 Task: Search one way flight ticket for 1 adult, 5 children, 2 infants in seat and 1 infant on lap in first from Knoxville: Mcghee Tyson Airport to Laramie: Laramie Regional Airport on 8-3-2023. Choice of flights is Alaska. Number of bags: 1 checked bag. Price is upto 77000. Outbound departure time preference is 15:00.
Action: Mouse moved to (299, 119)
Screenshot: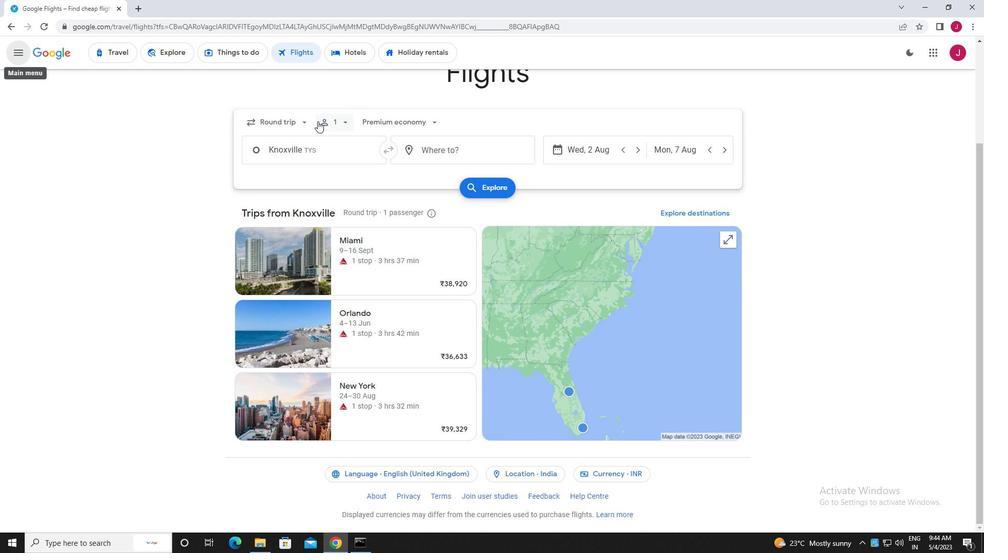 
Action: Mouse pressed left at (299, 119)
Screenshot: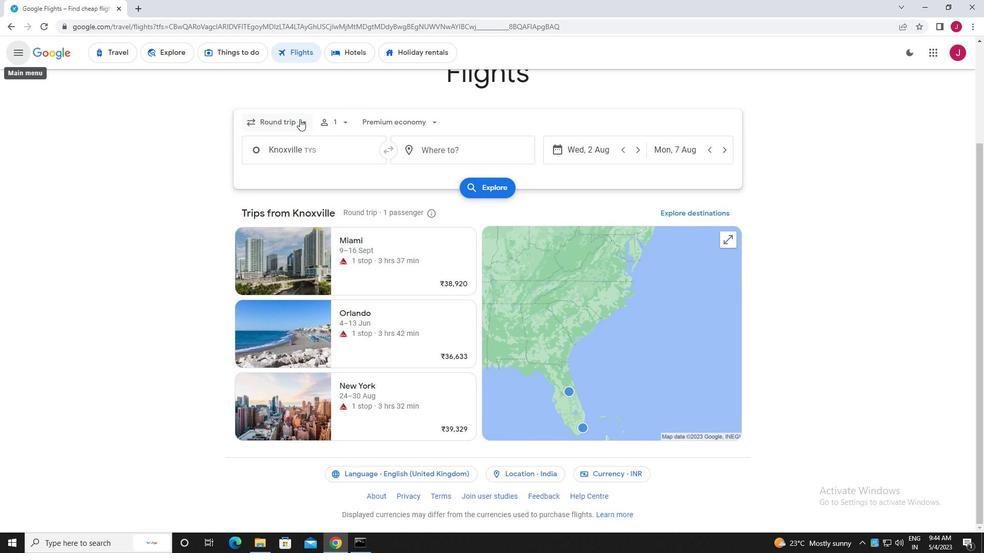 
Action: Mouse moved to (289, 170)
Screenshot: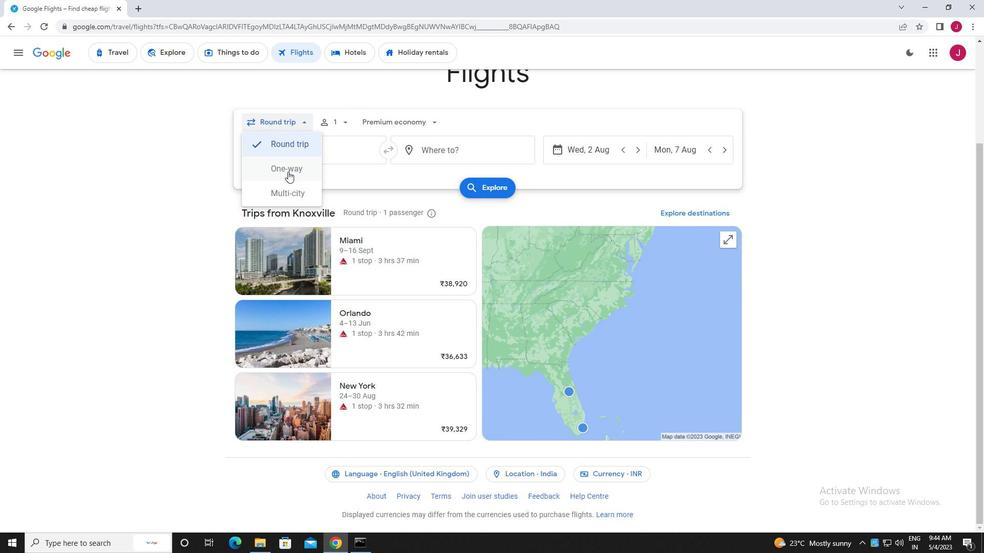 
Action: Mouse pressed left at (289, 170)
Screenshot: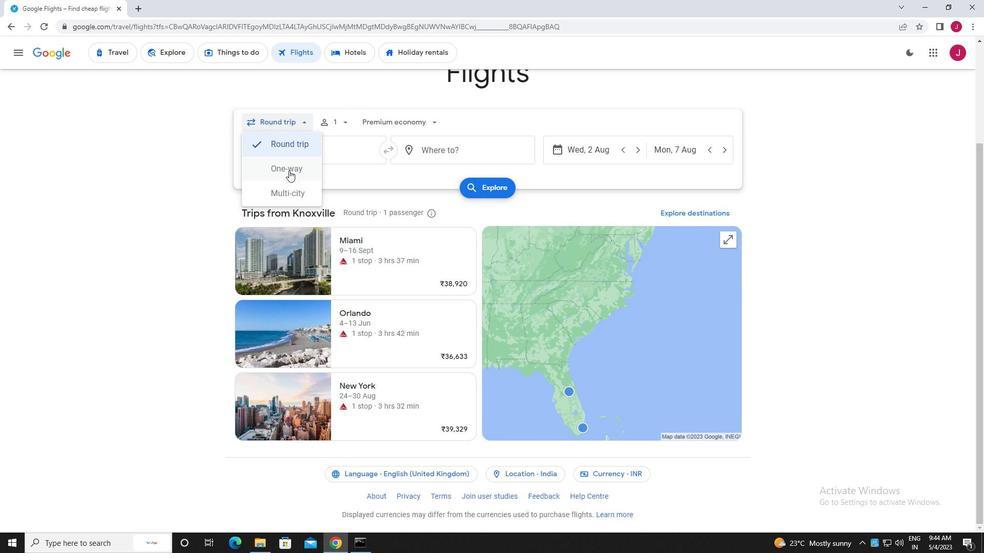 
Action: Mouse moved to (340, 121)
Screenshot: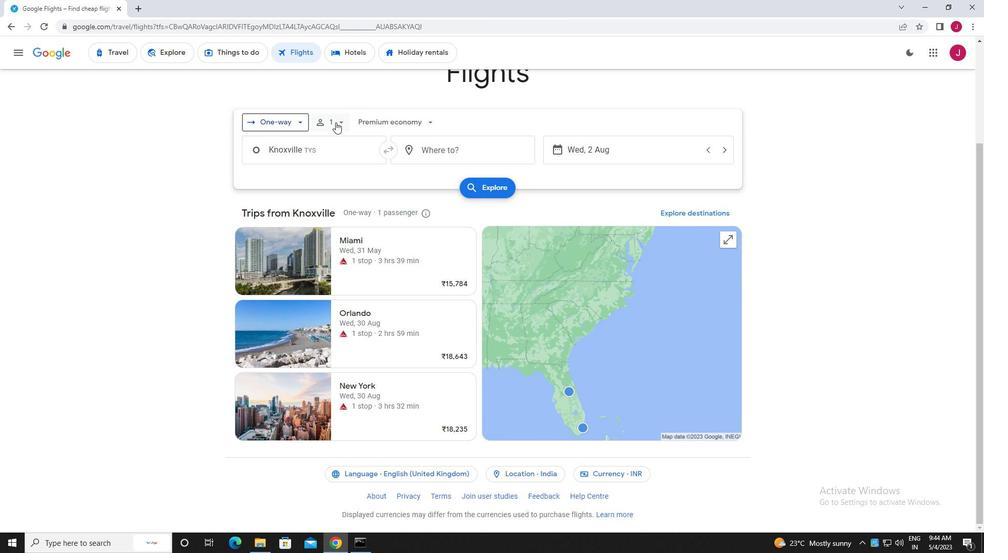 
Action: Mouse pressed left at (340, 121)
Screenshot: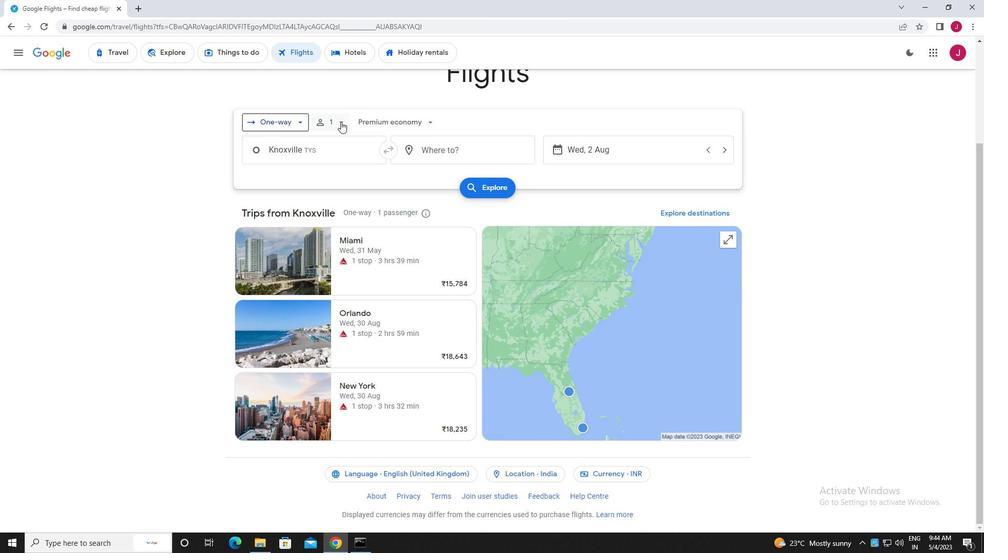 
Action: Mouse moved to (421, 174)
Screenshot: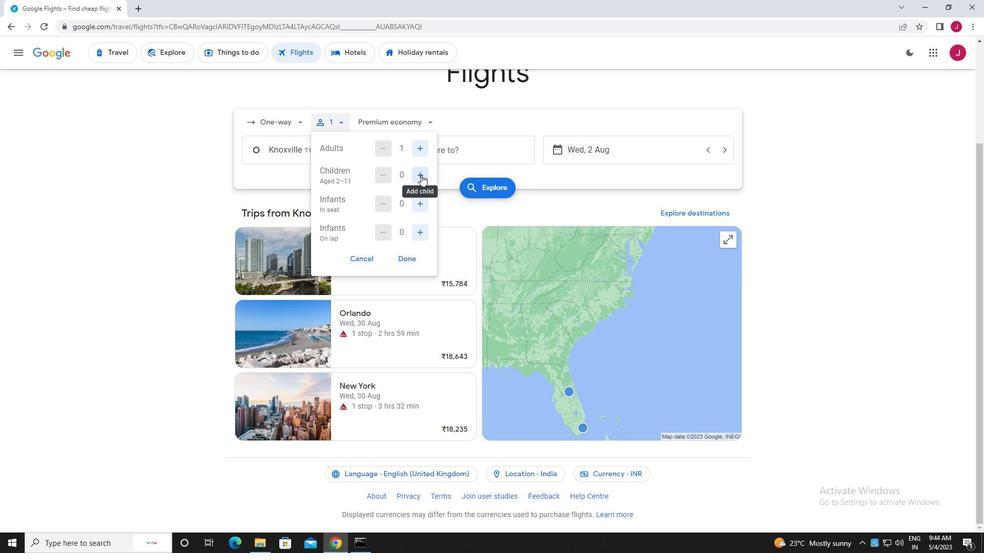 
Action: Mouse pressed left at (421, 174)
Screenshot: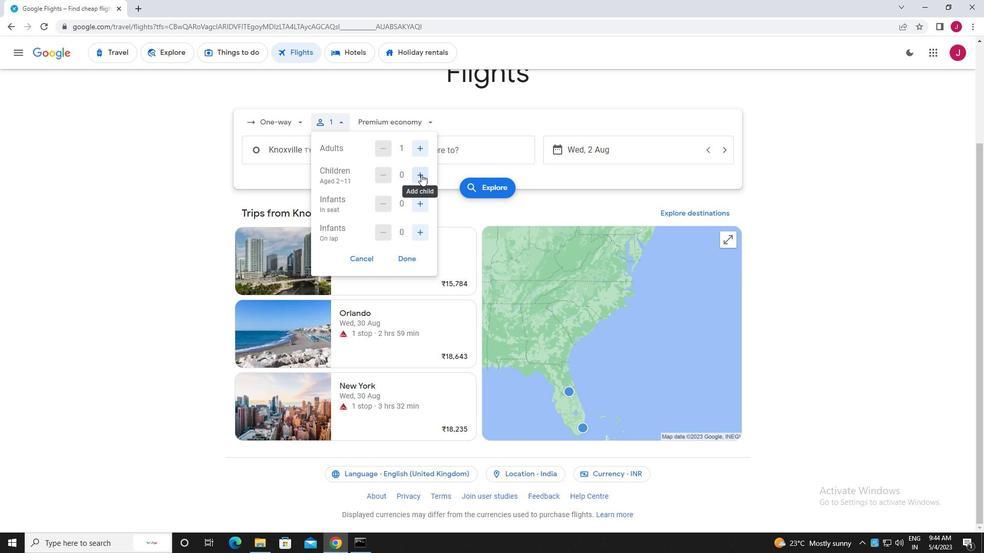 
Action: Mouse pressed left at (421, 174)
Screenshot: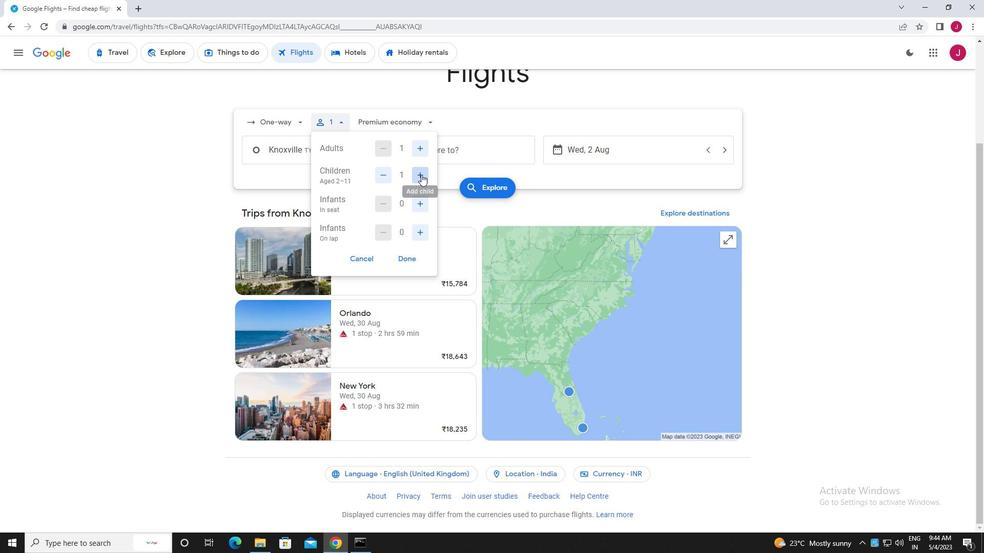 
Action: Mouse pressed left at (421, 174)
Screenshot: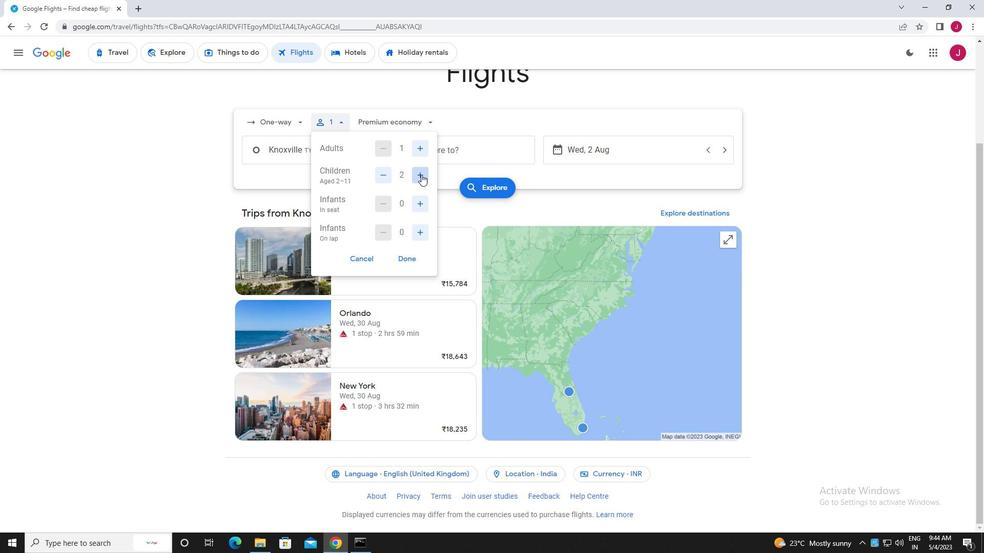 
Action: Mouse pressed left at (421, 174)
Screenshot: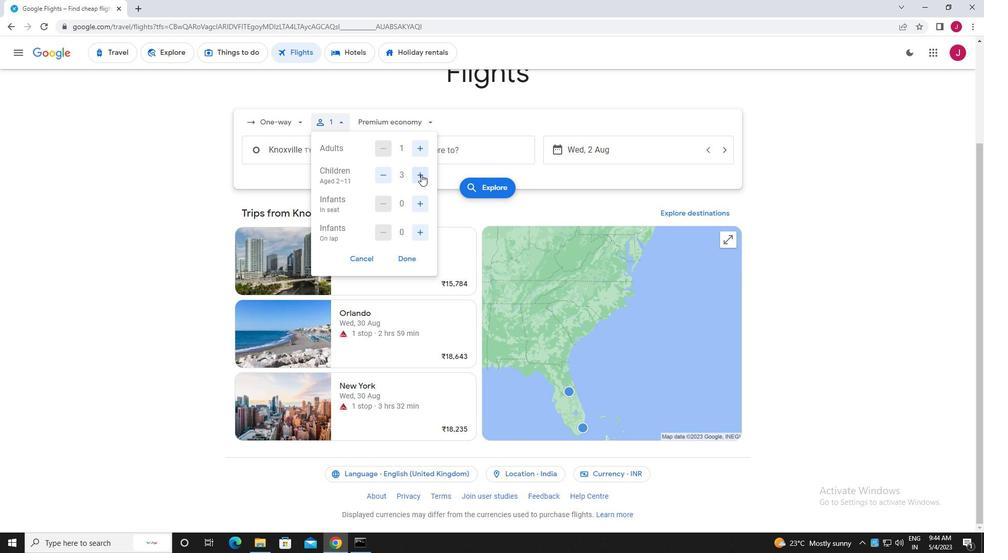 
Action: Mouse pressed left at (421, 174)
Screenshot: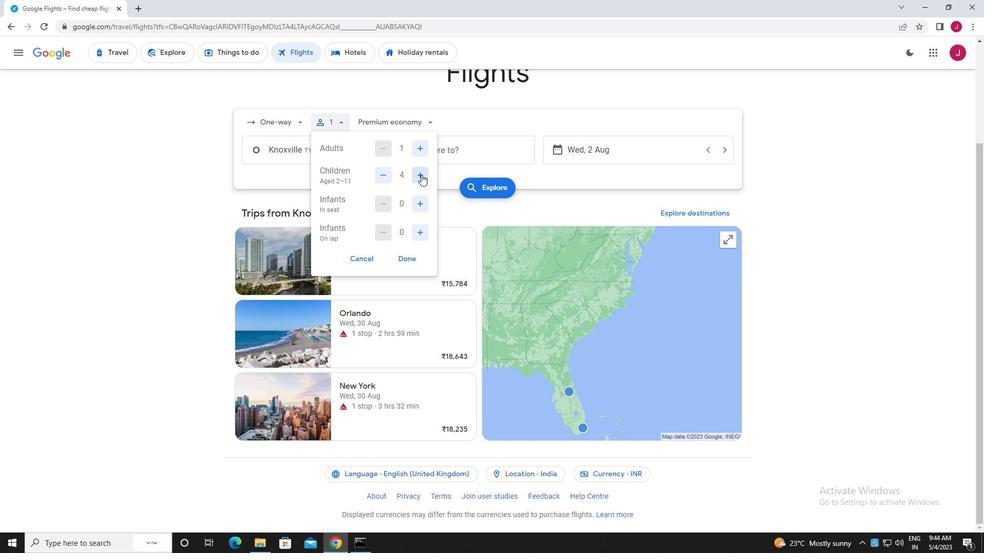 
Action: Mouse moved to (422, 208)
Screenshot: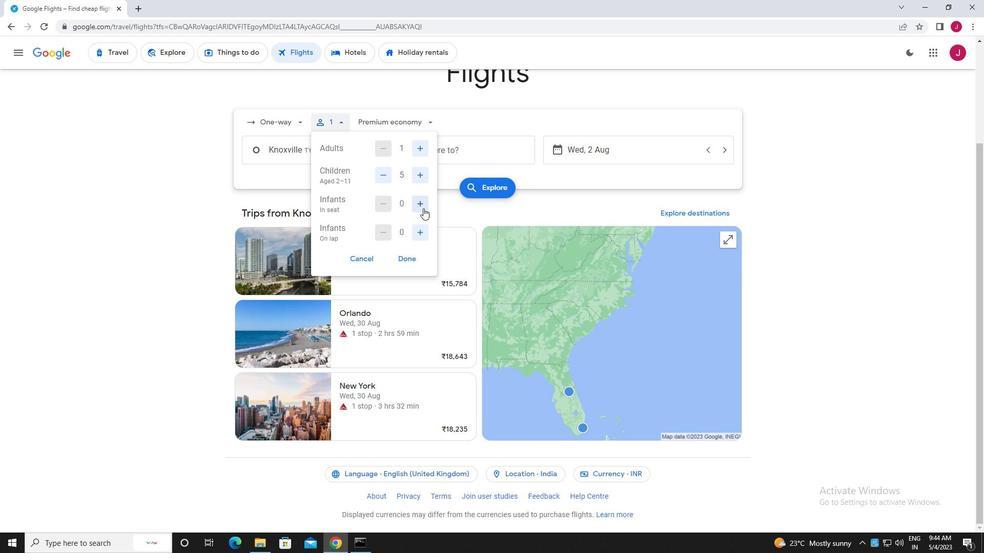 
Action: Mouse pressed left at (422, 208)
Screenshot: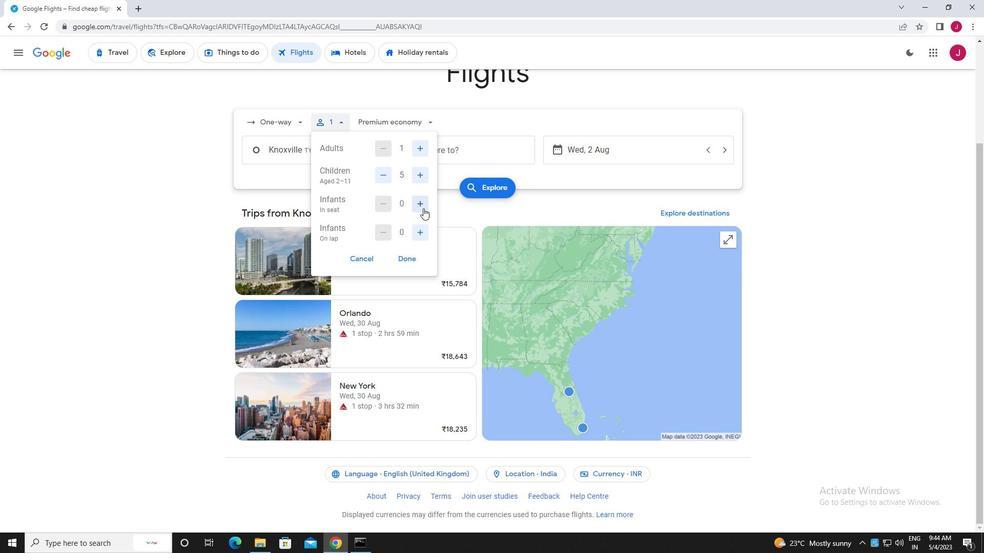 
Action: Mouse pressed left at (422, 208)
Screenshot: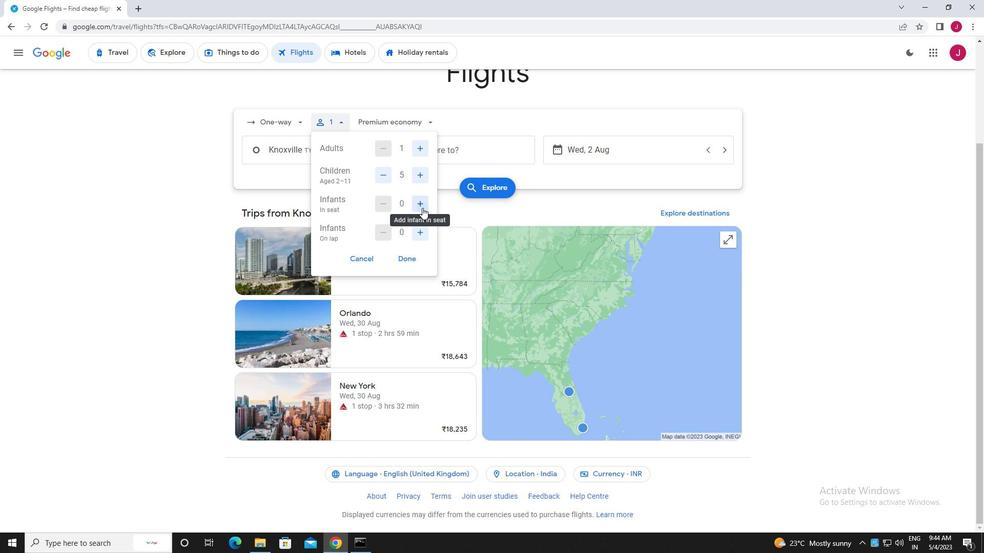 
Action: Mouse moved to (418, 231)
Screenshot: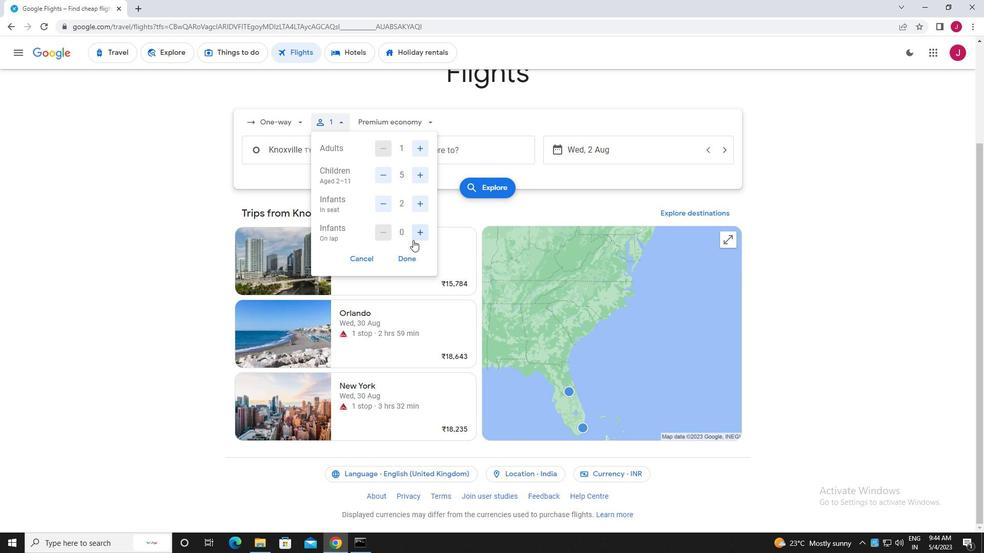 
Action: Mouse pressed left at (418, 231)
Screenshot: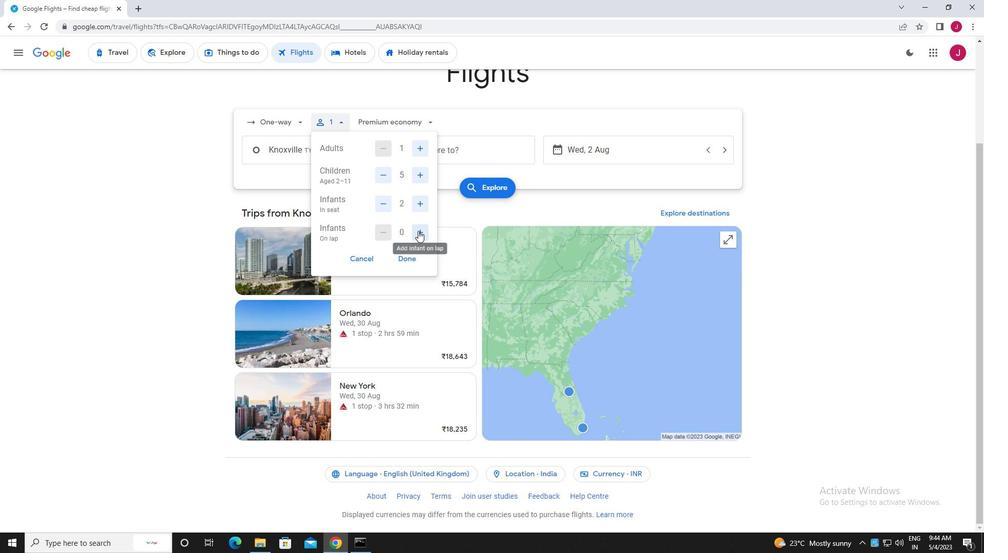 
Action: Mouse moved to (378, 205)
Screenshot: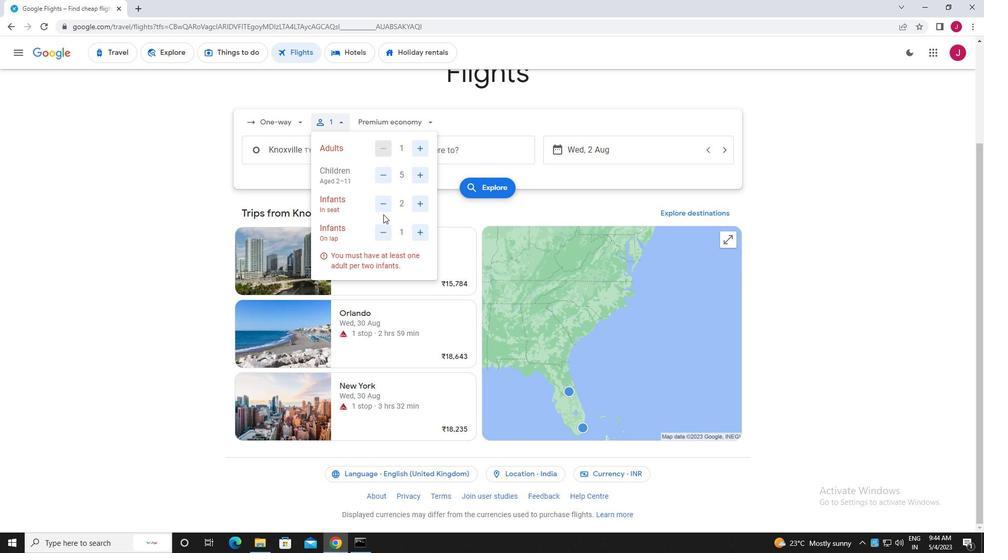 
Action: Mouse pressed left at (378, 205)
Screenshot: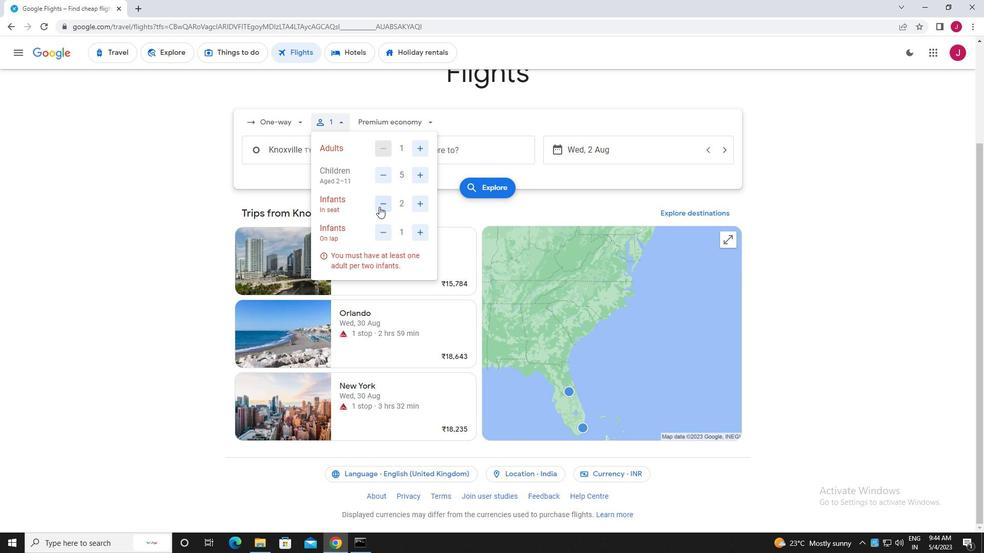 
Action: Mouse moved to (403, 256)
Screenshot: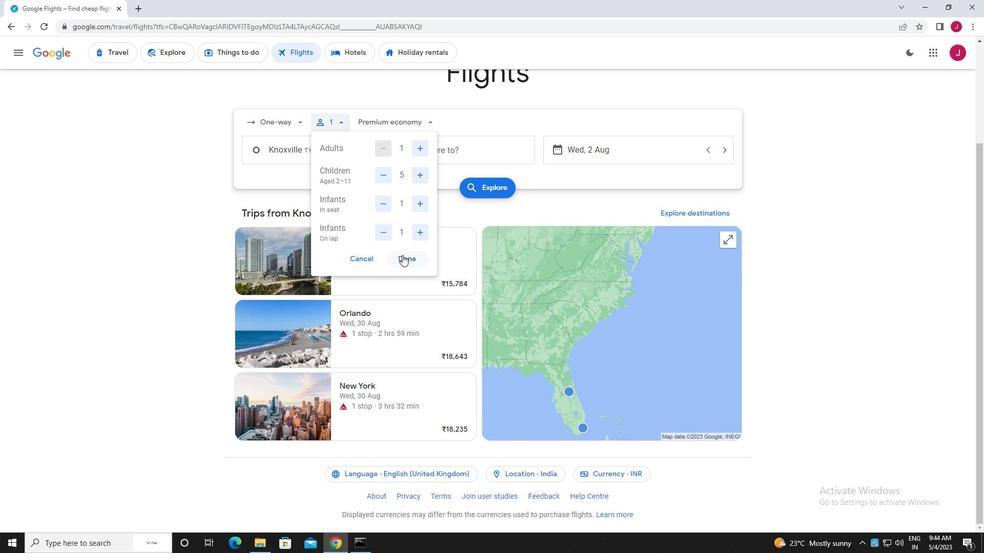 
Action: Mouse pressed left at (403, 256)
Screenshot: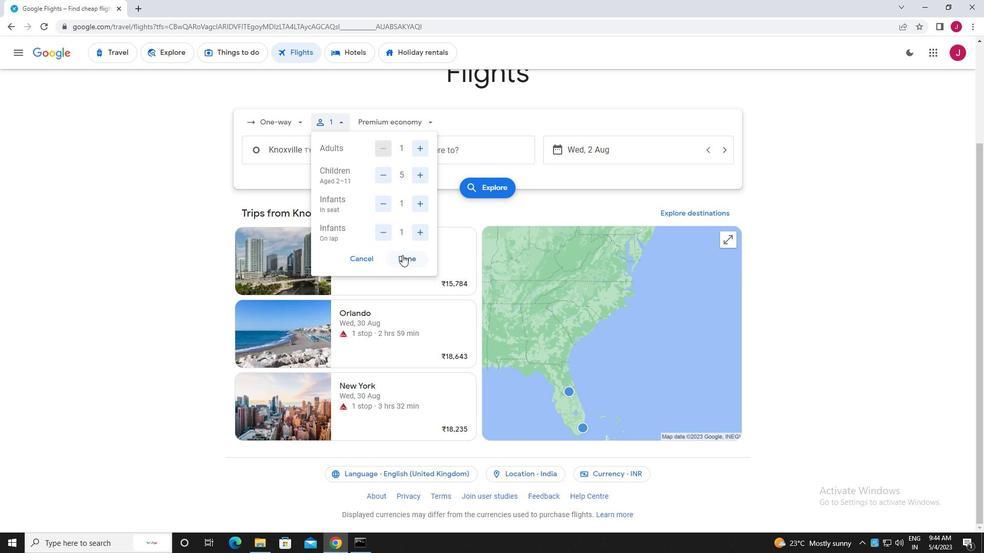 
Action: Mouse moved to (382, 127)
Screenshot: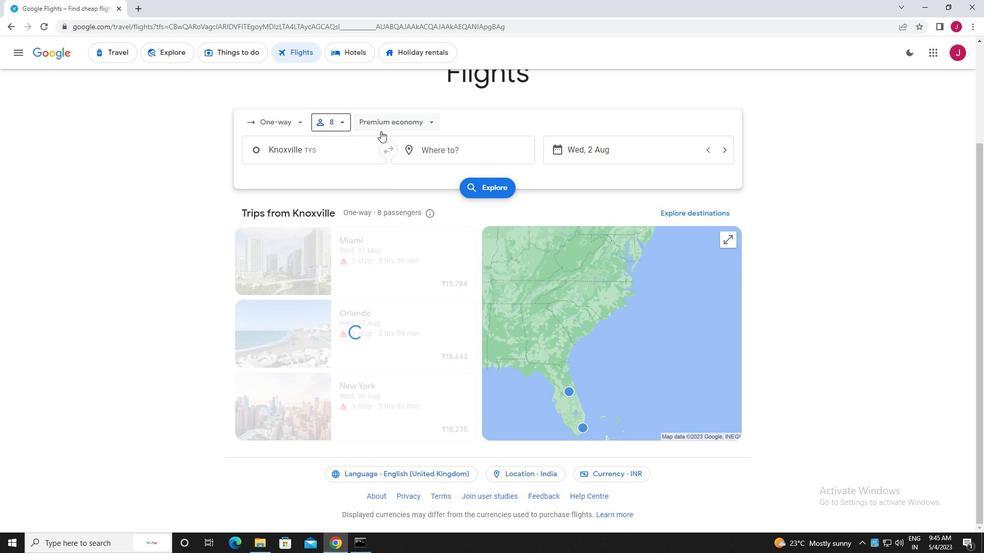 
Action: Mouse pressed left at (382, 127)
Screenshot: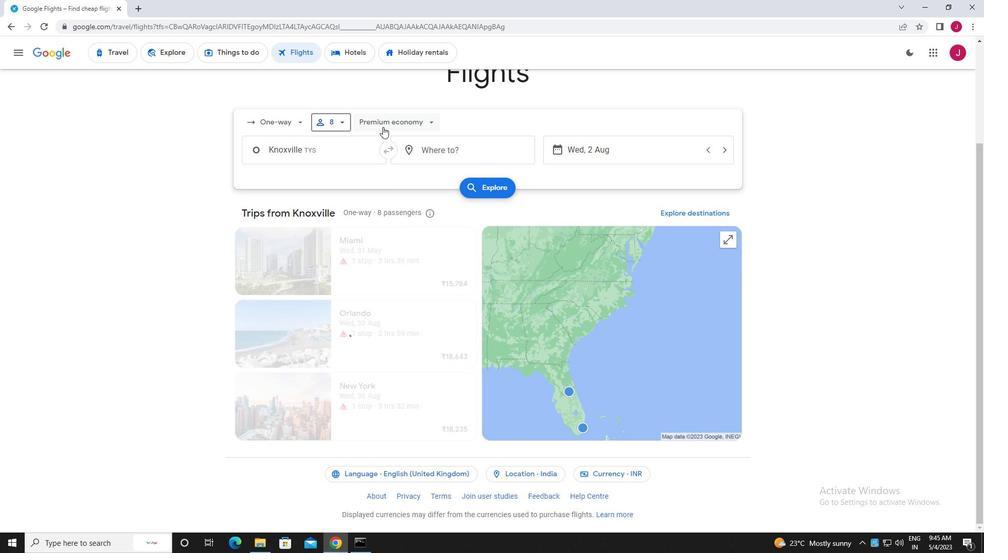 
Action: Mouse moved to (395, 220)
Screenshot: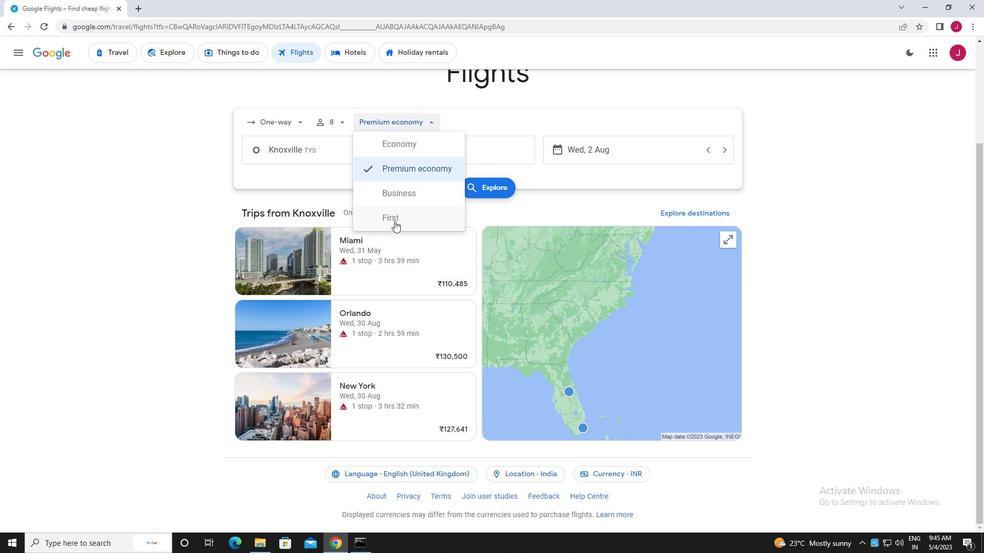
Action: Mouse pressed left at (395, 220)
Screenshot: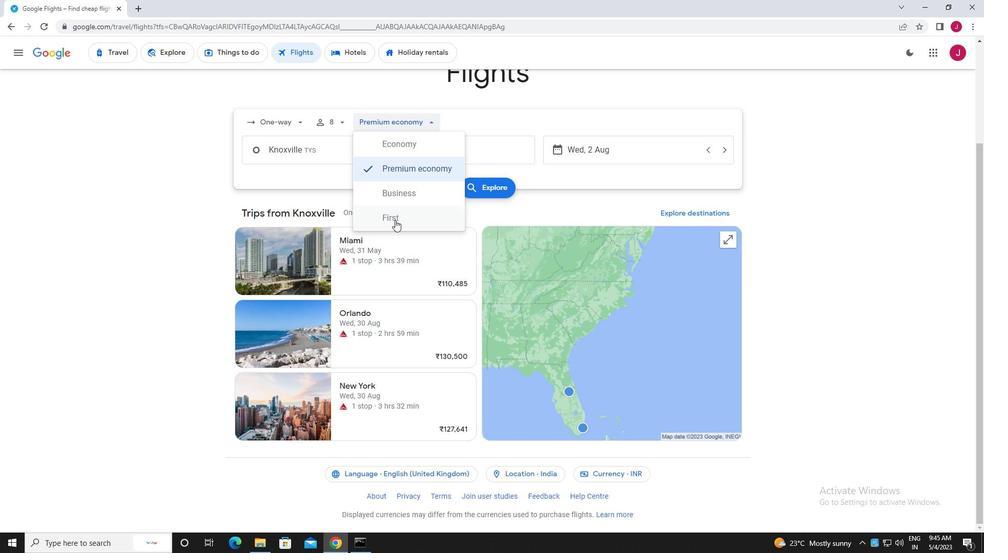 
Action: Mouse moved to (345, 154)
Screenshot: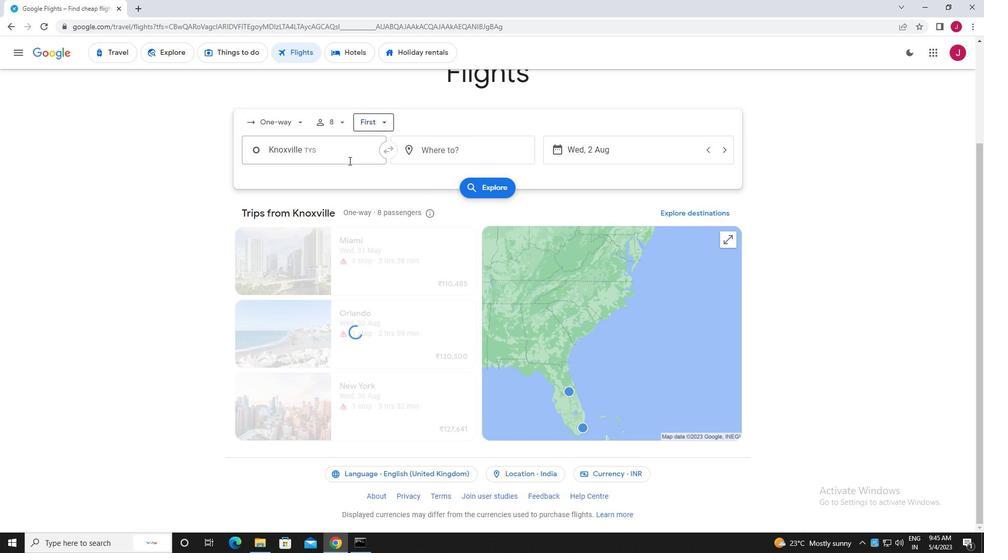 
Action: Mouse pressed left at (345, 154)
Screenshot: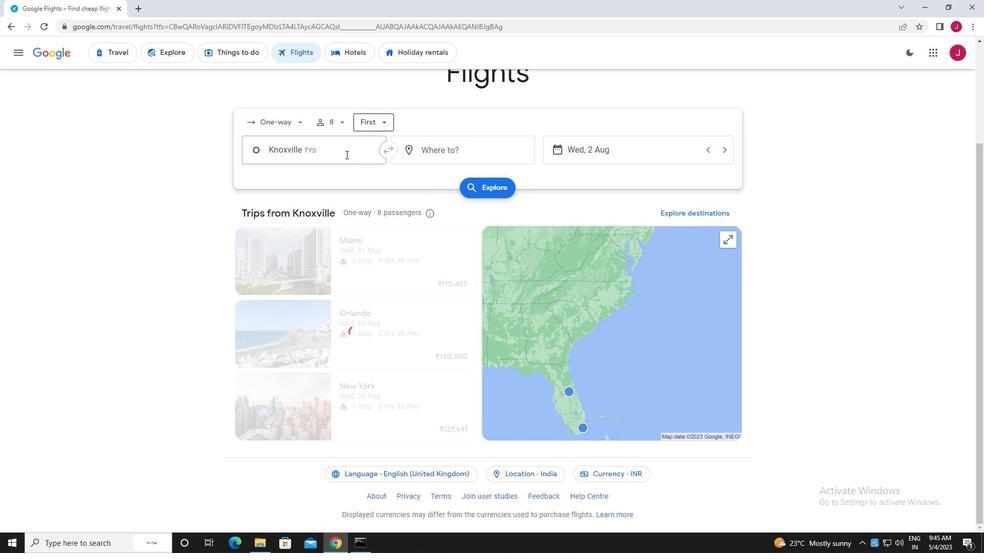 
Action: Key pressed knoxville
Screenshot: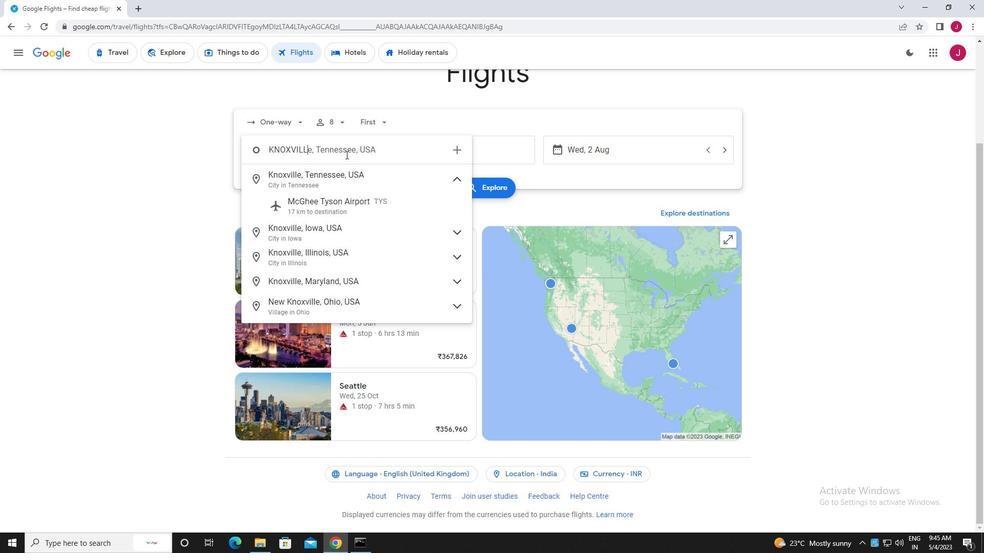 
Action: Mouse moved to (349, 206)
Screenshot: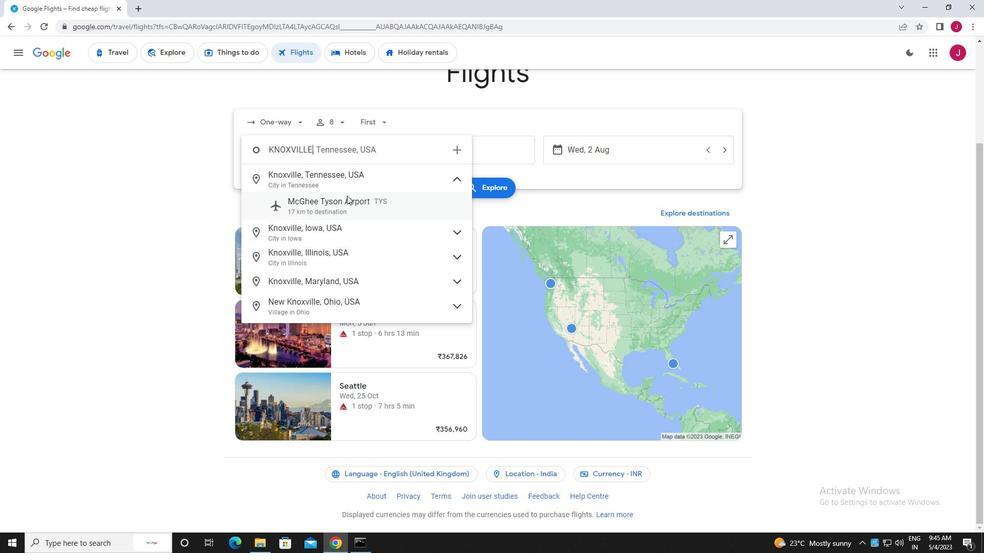 
Action: Mouse pressed left at (349, 206)
Screenshot: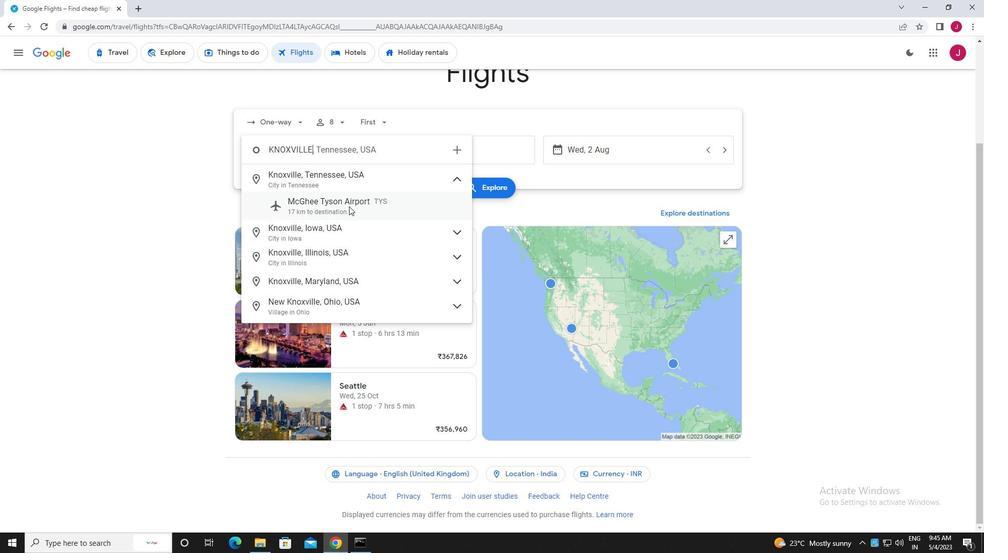 
Action: Mouse moved to (456, 155)
Screenshot: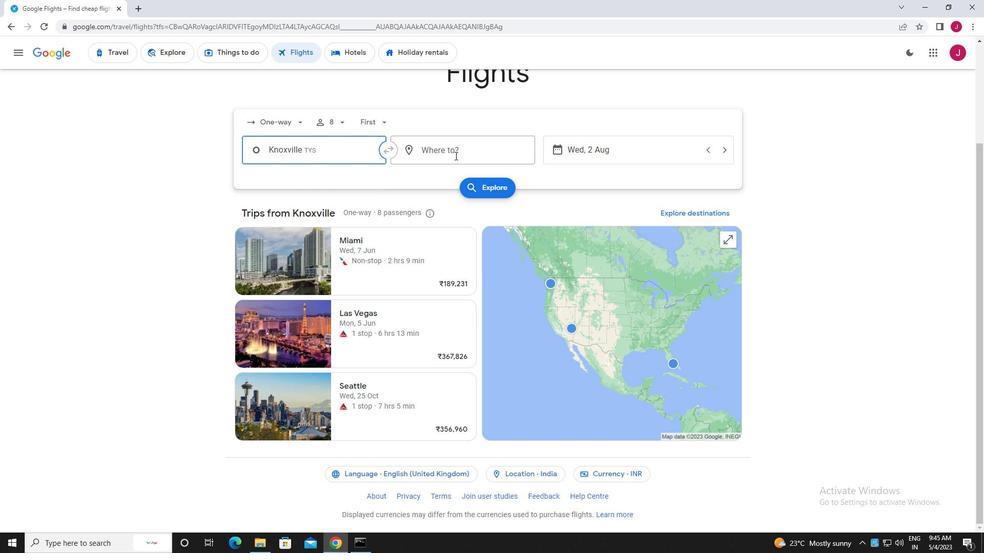 
Action: Mouse pressed left at (456, 155)
Screenshot: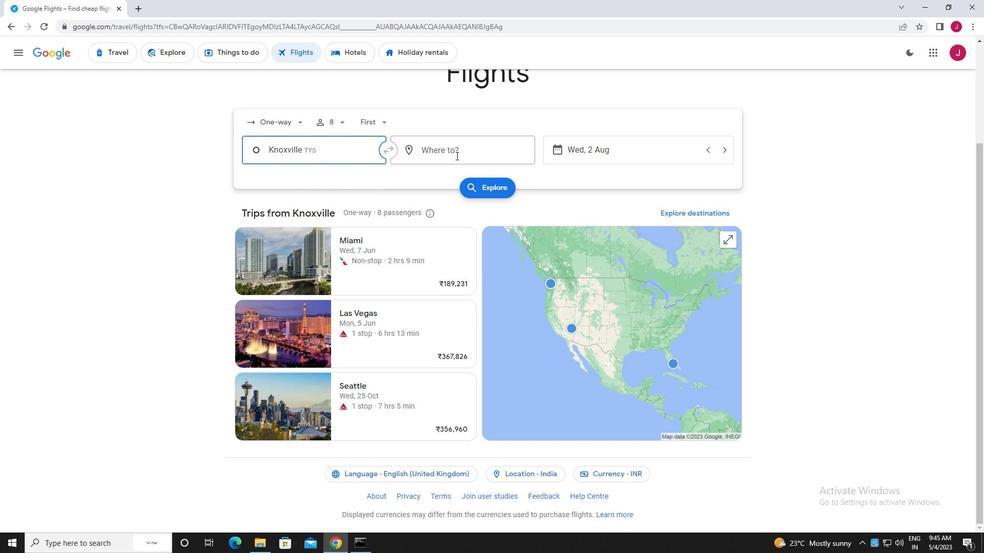 
Action: Mouse moved to (456, 156)
Screenshot: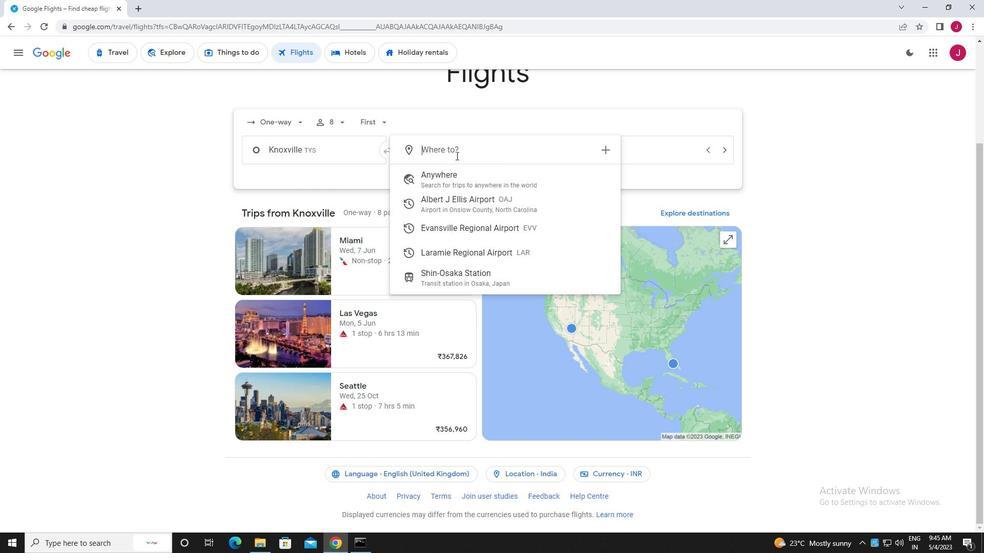 
Action: Key pressed laram
Screenshot: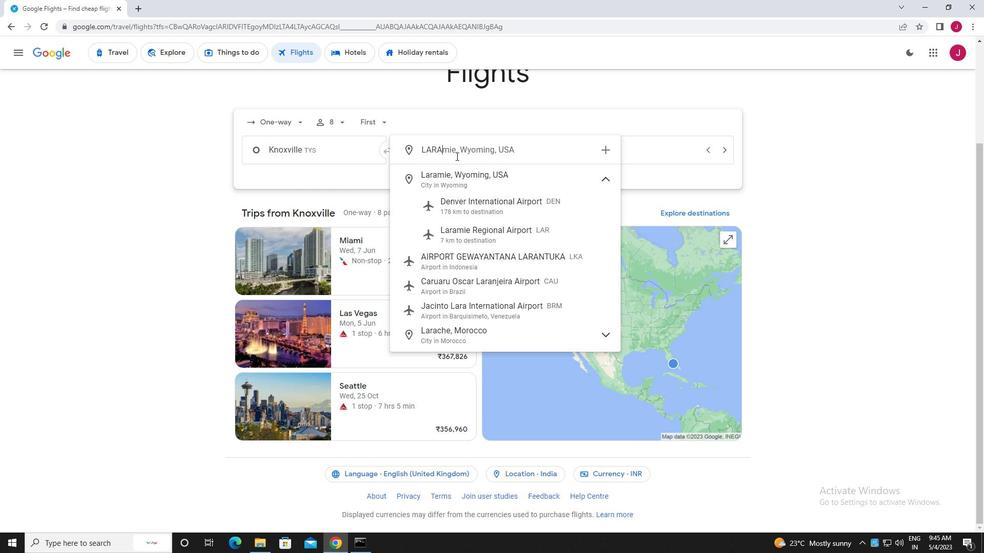 
Action: Mouse moved to (487, 236)
Screenshot: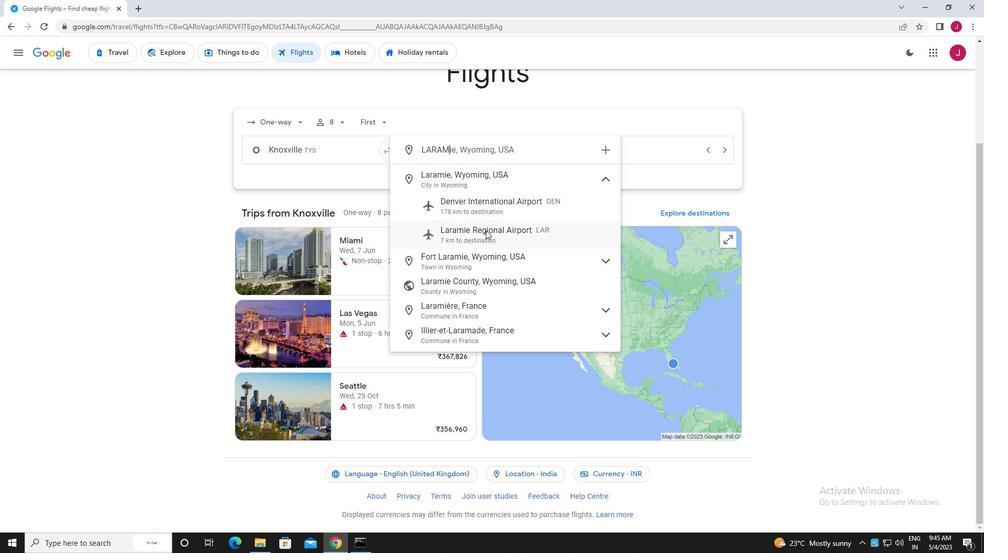 
Action: Mouse pressed left at (487, 236)
Screenshot: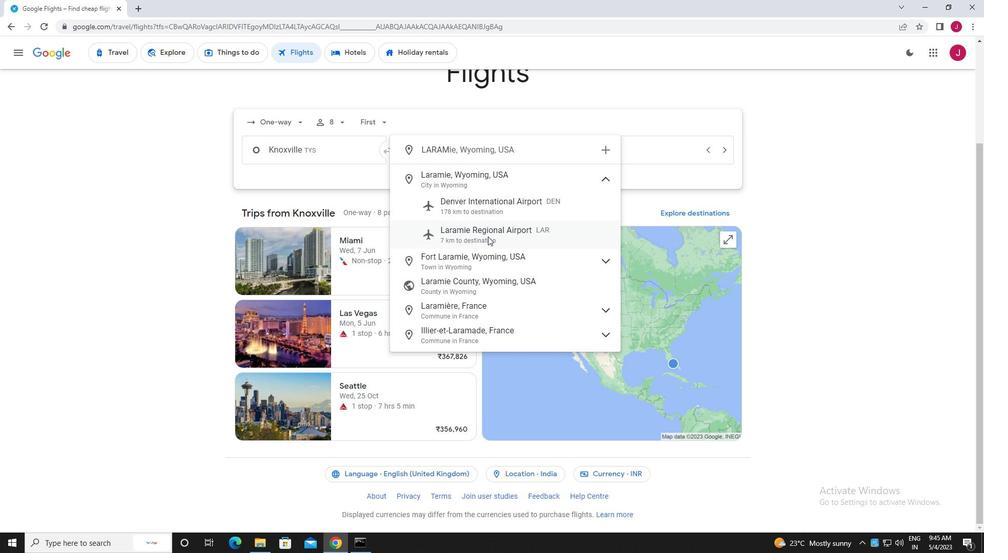 
Action: Mouse moved to (628, 155)
Screenshot: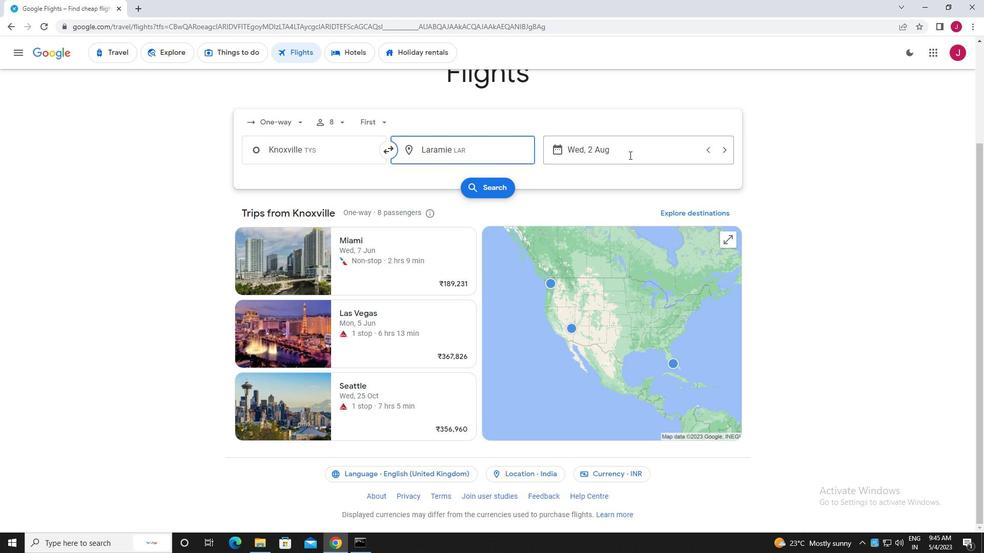 
Action: Mouse pressed left at (628, 155)
Screenshot: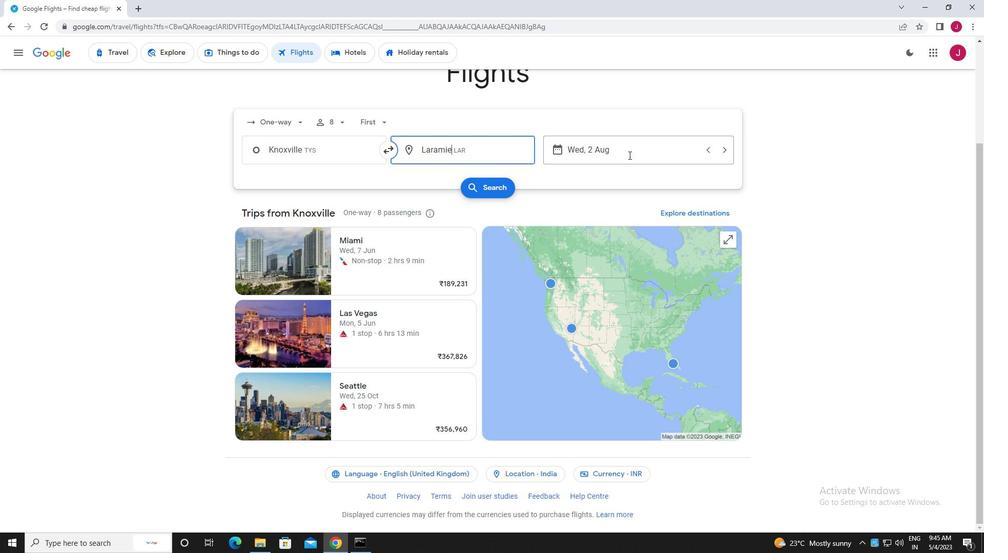 
Action: Mouse moved to (471, 228)
Screenshot: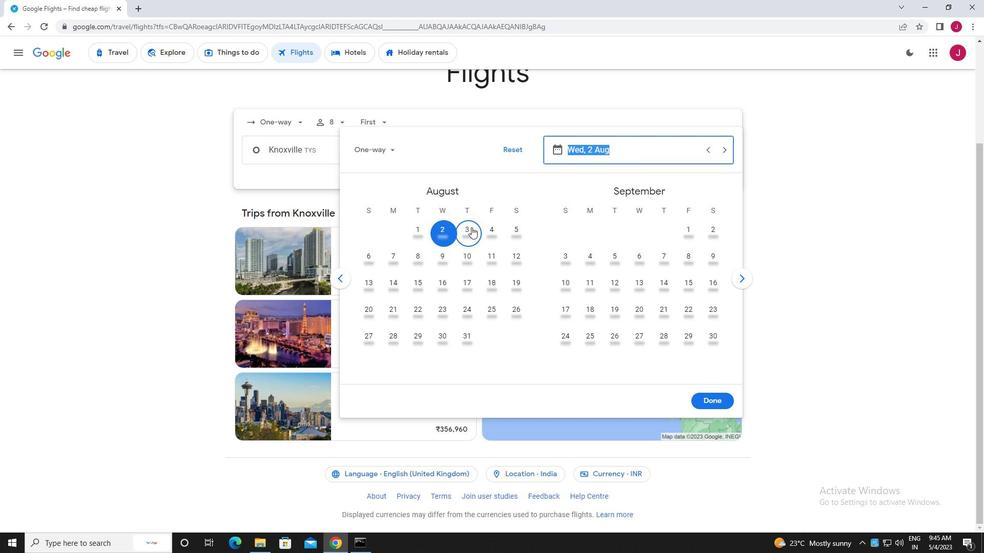 
Action: Mouse pressed left at (471, 228)
Screenshot: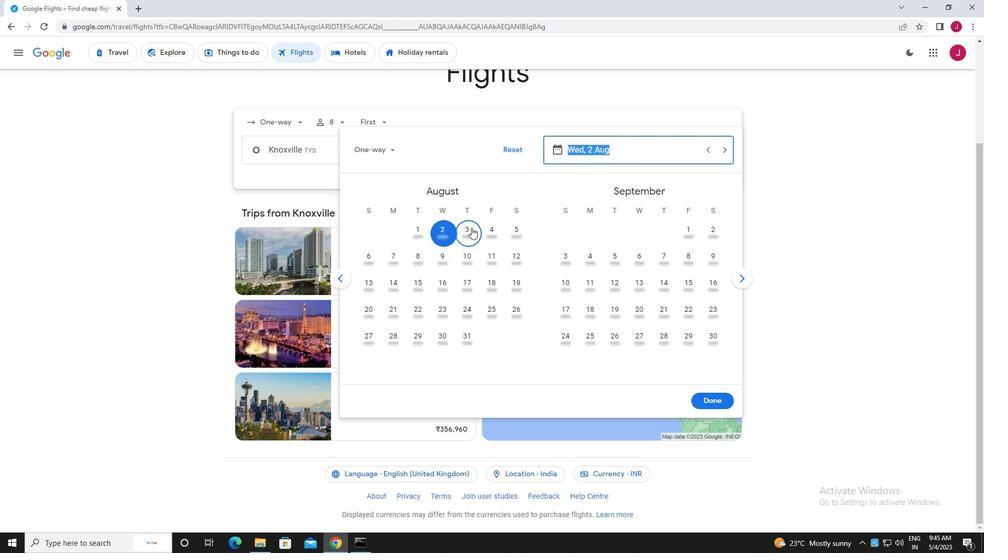 
Action: Mouse moved to (708, 400)
Screenshot: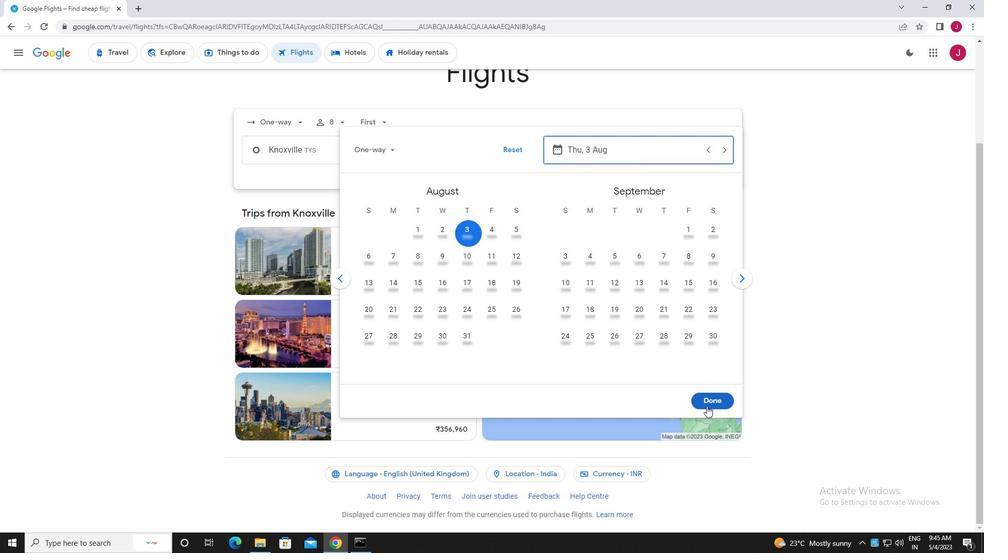 
Action: Mouse pressed left at (708, 400)
Screenshot: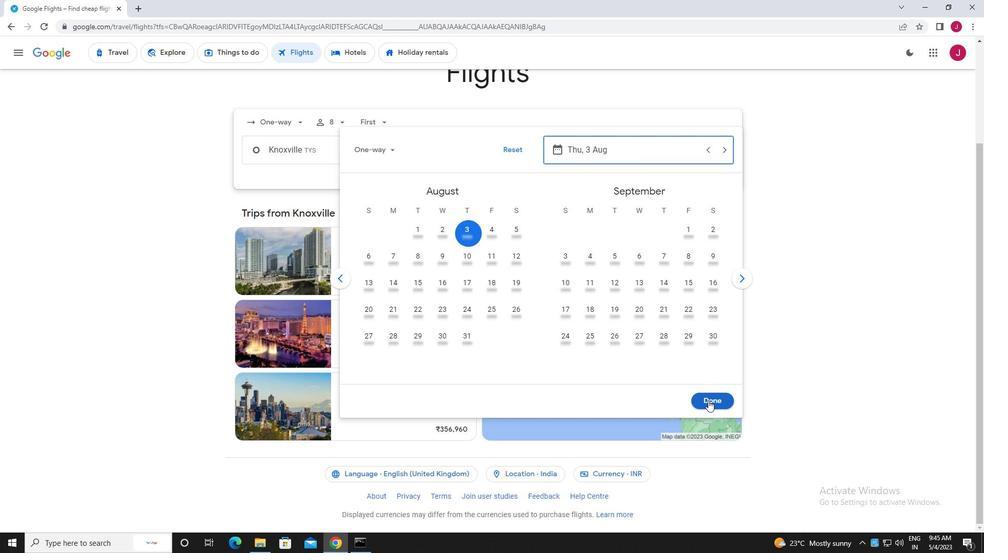 
Action: Mouse moved to (492, 192)
Screenshot: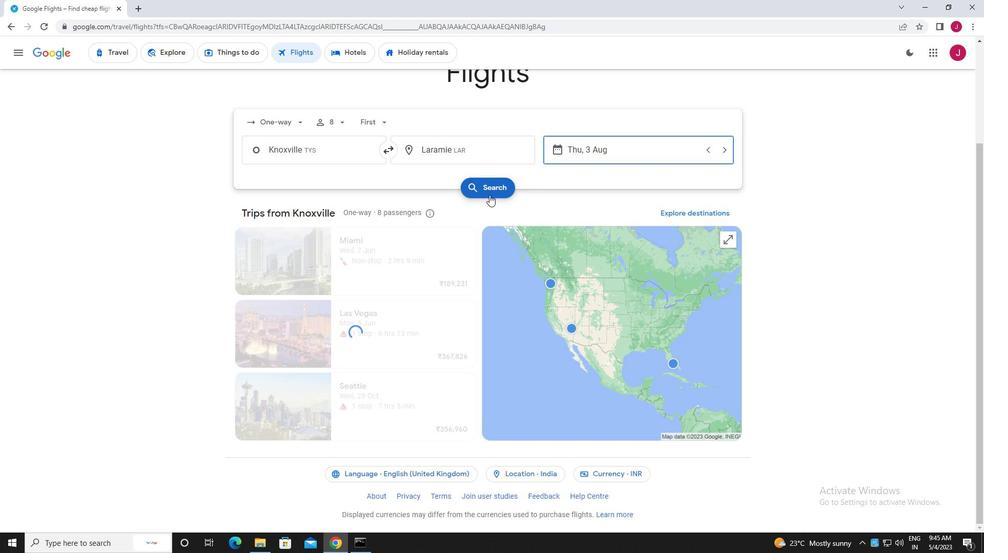 
Action: Mouse pressed left at (492, 192)
Screenshot: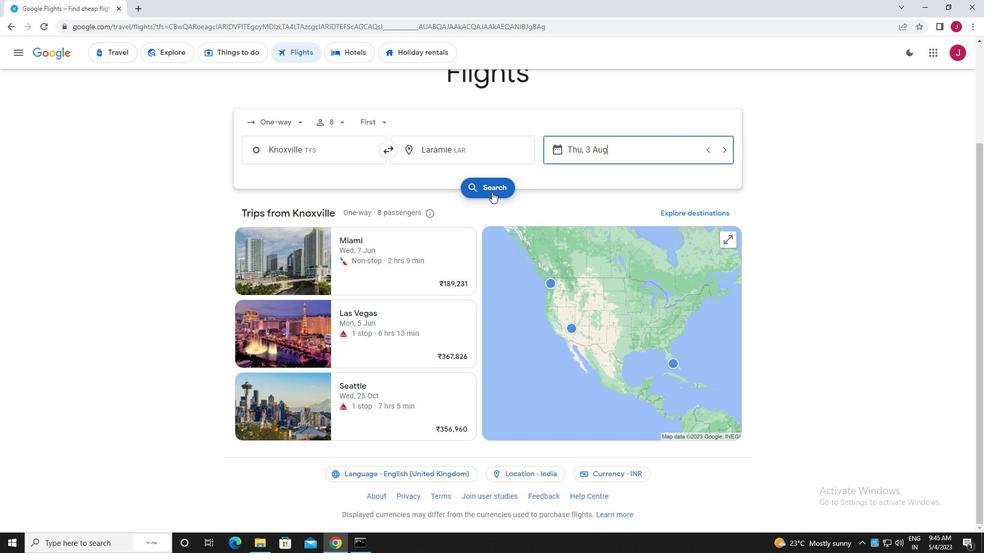 
Action: Mouse moved to (273, 148)
Screenshot: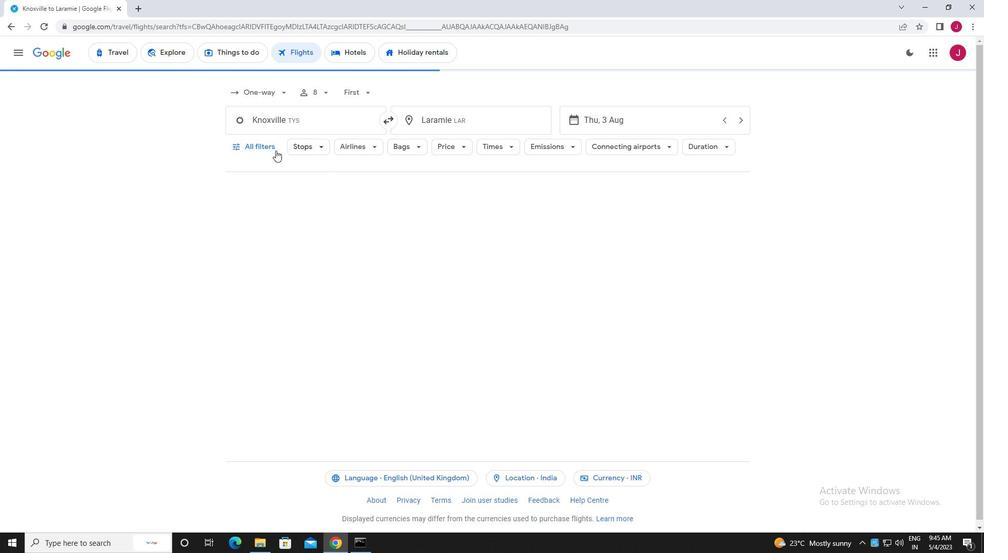 
Action: Mouse pressed left at (273, 148)
Screenshot: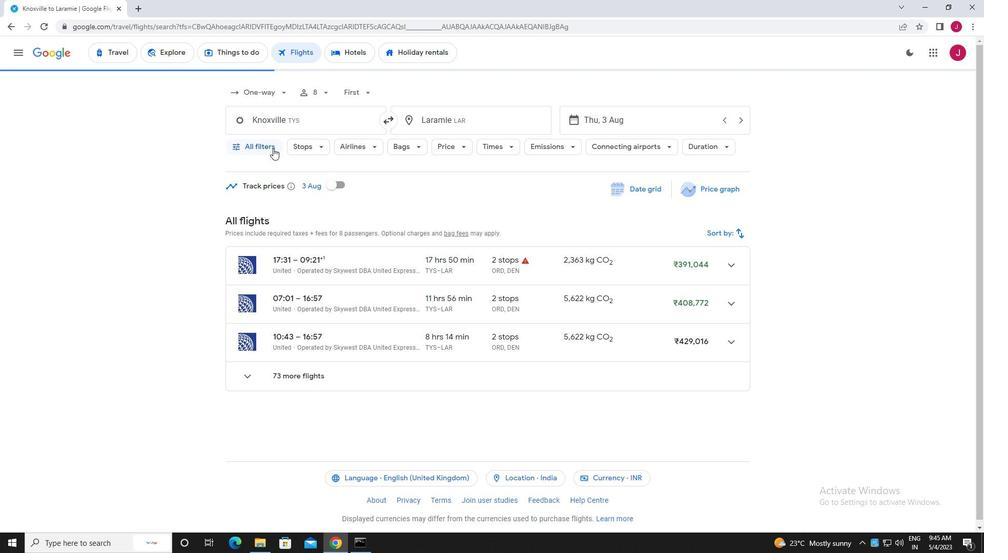 
Action: Mouse moved to (285, 212)
Screenshot: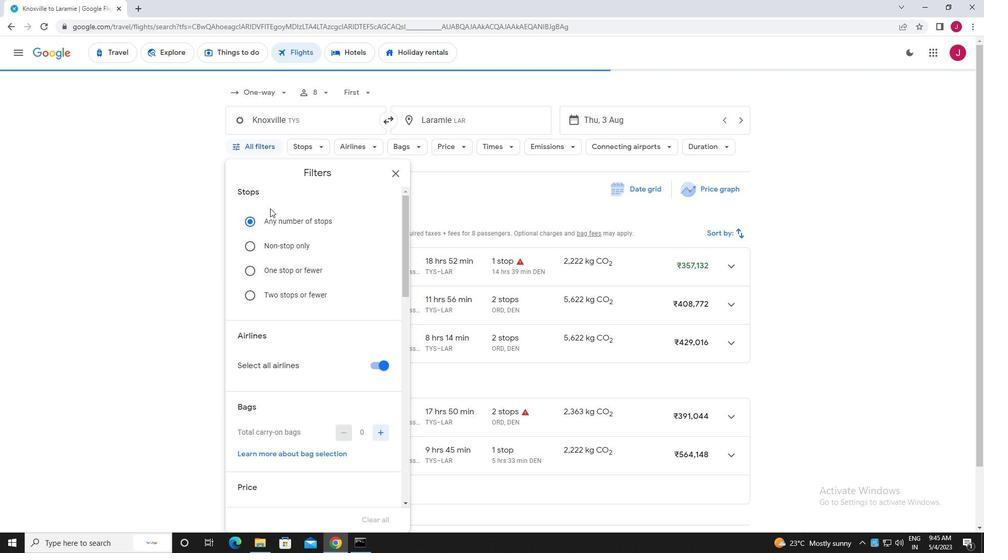 
Action: Mouse scrolled (285, 212) with delta (0, 0)
Screenshot: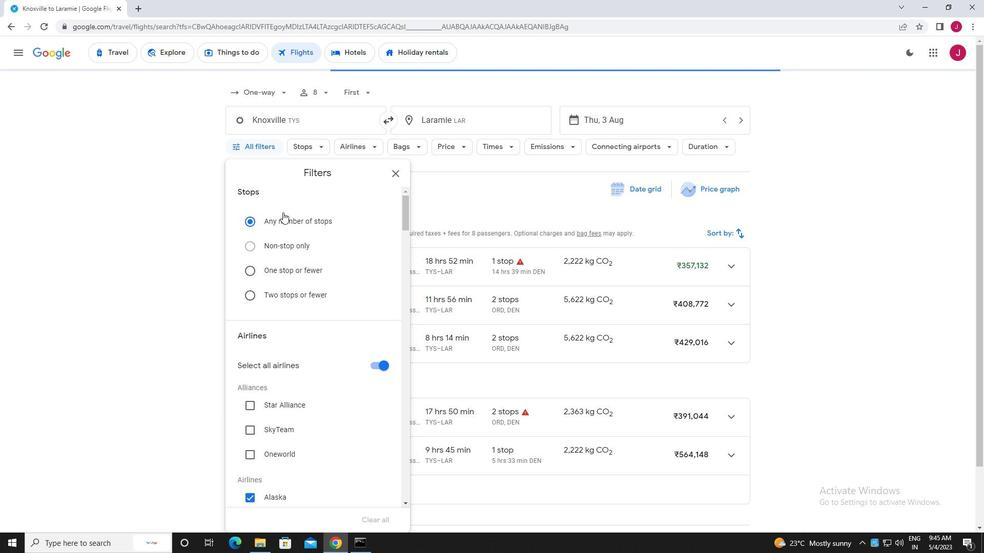 
Action: Mouse scrolled (285, 212) with delta (0, 0)
Screenshot: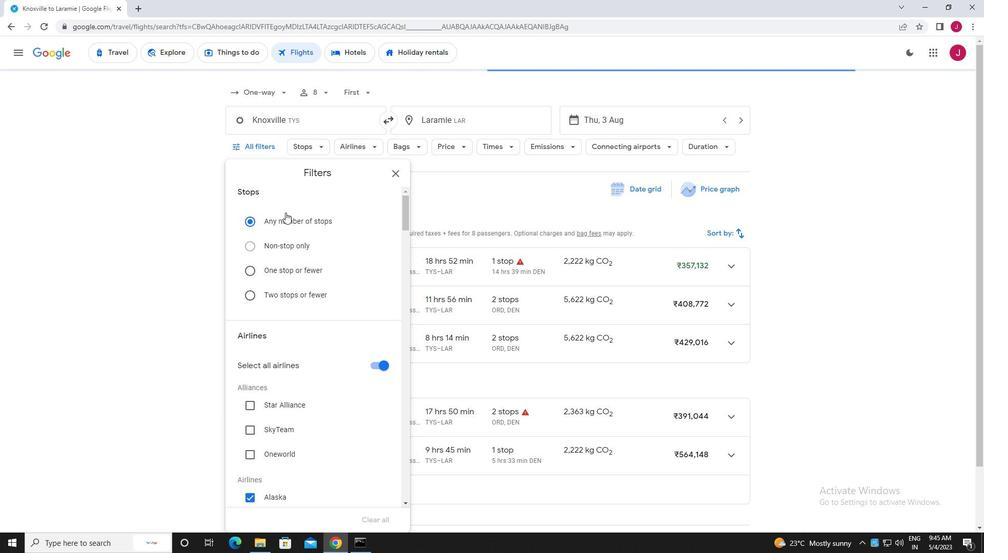 
Action: Mouse moved to (338, 221)
Screenshot: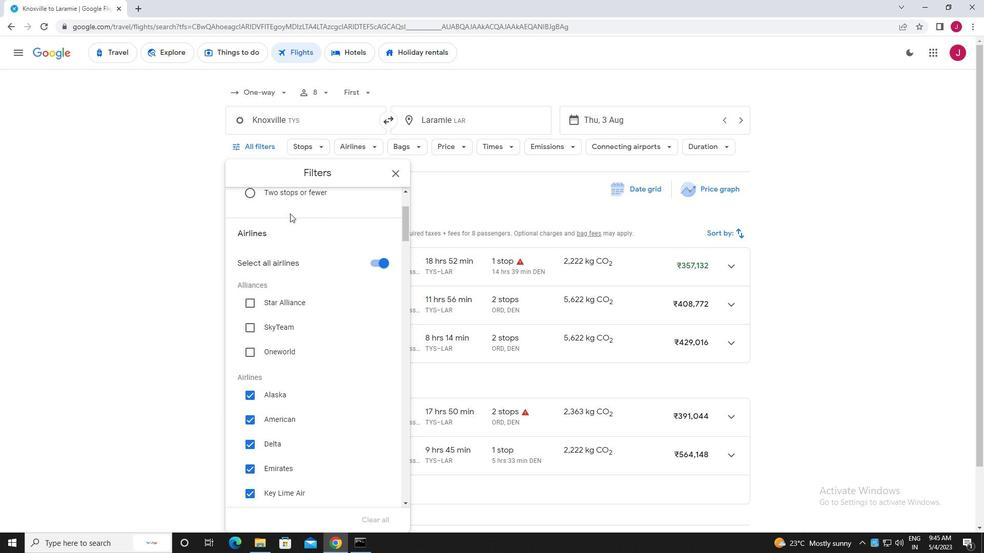 
Action: Mouse scrolled (338, 221) with delta (0, 0)
Screenshot: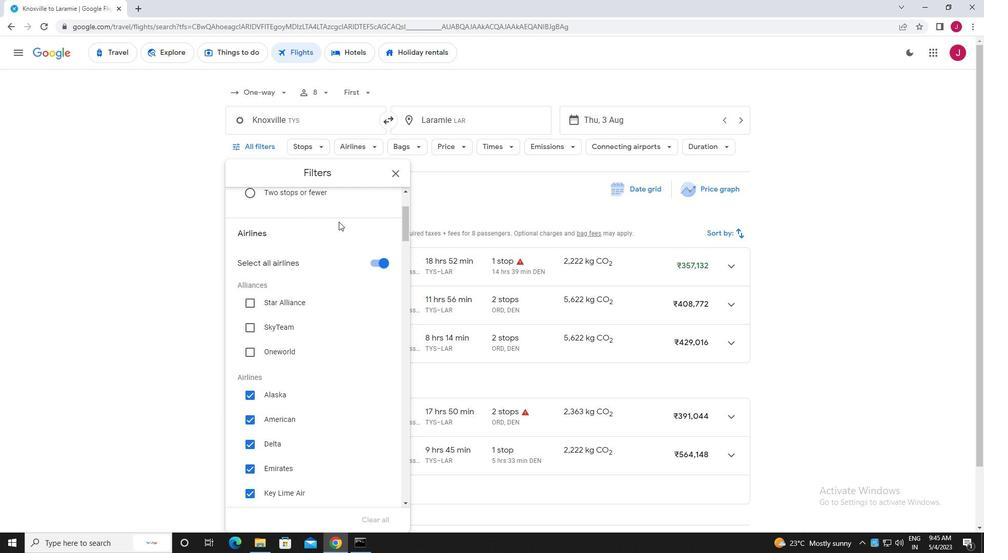 
Action: Mouse moved to (375, 213)
Screenshot: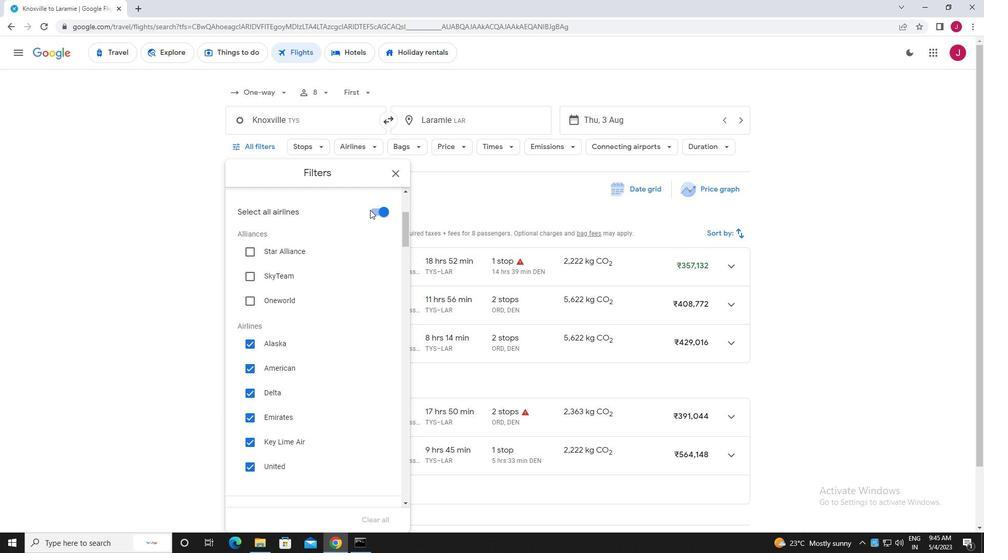 
Action: Mouse pressed left at (375, 213)
Screenshot: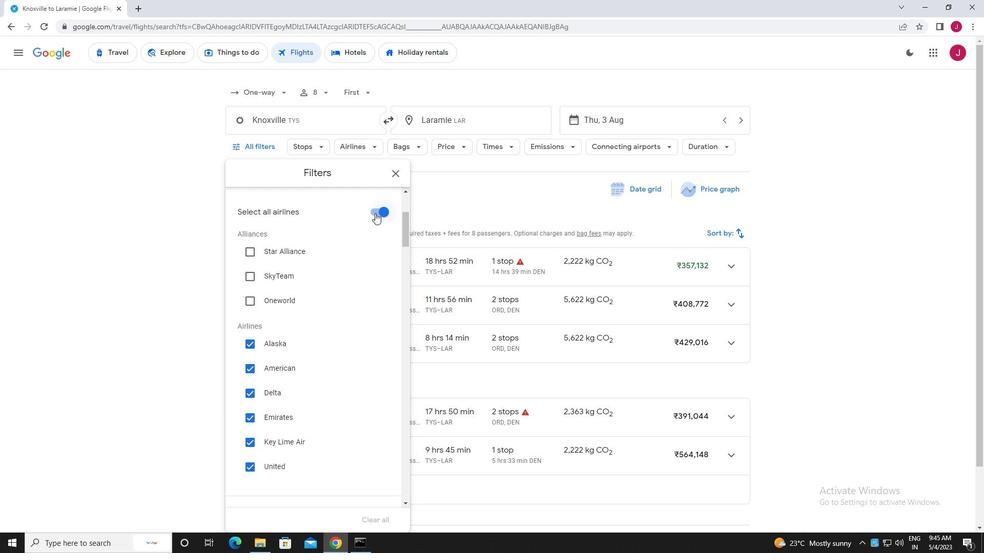 
Action: Mouse moved to (330, 233)
Screenshot: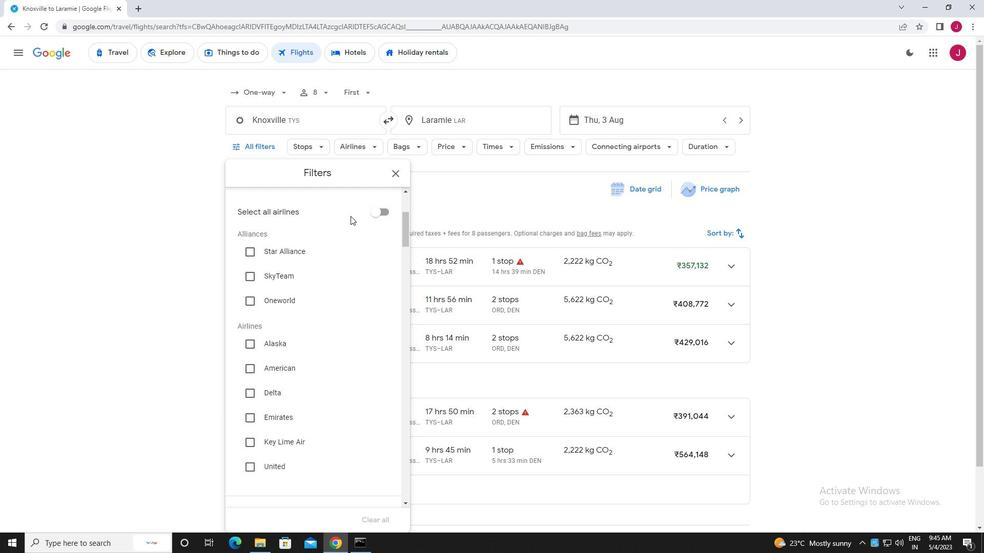 
Action: Mouse scrolled (330, 232) with delta (0, 0)
Screenshot: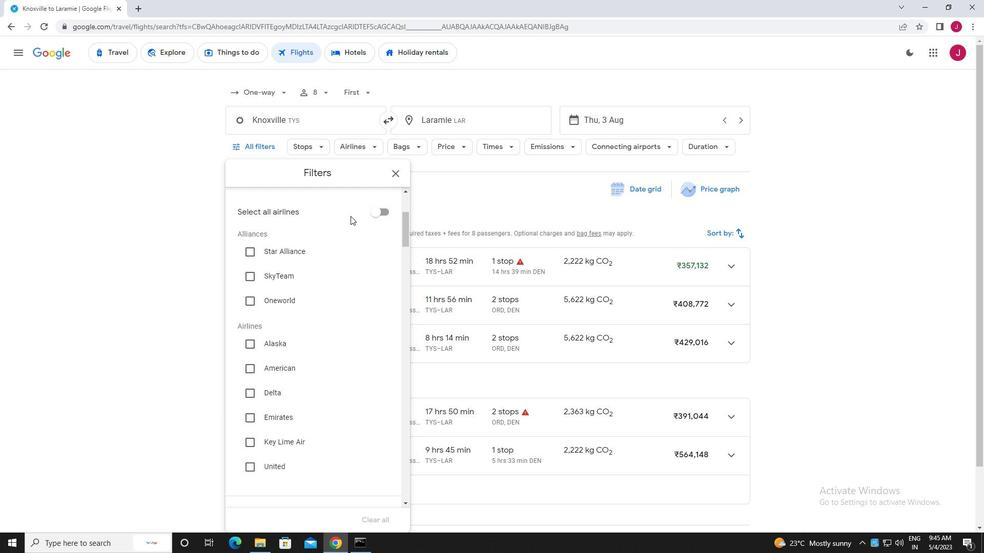 
Action: Mouse moved to (330, 233)
Screenshot: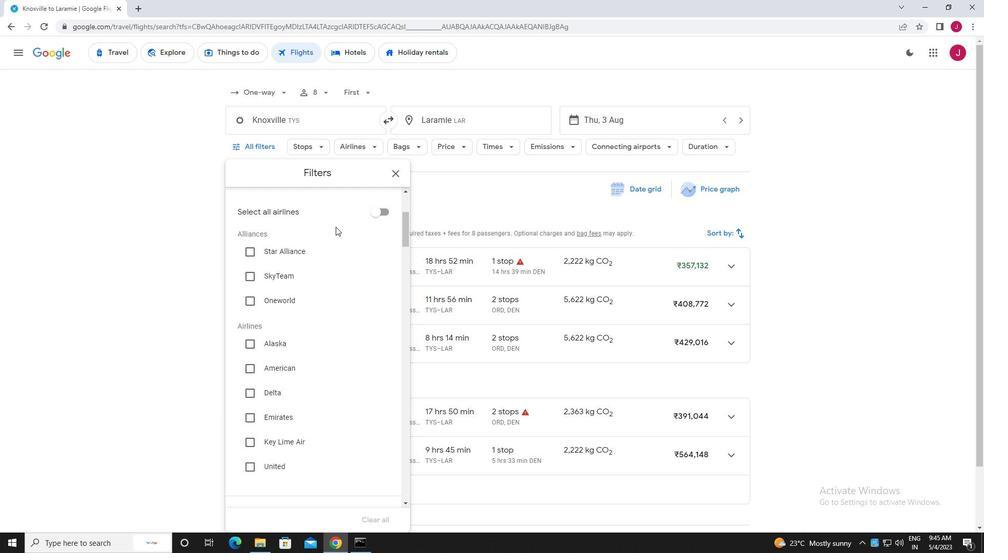 
Action: Mouse scrolled (330, 232) with delta (0, 0)
Screenshot: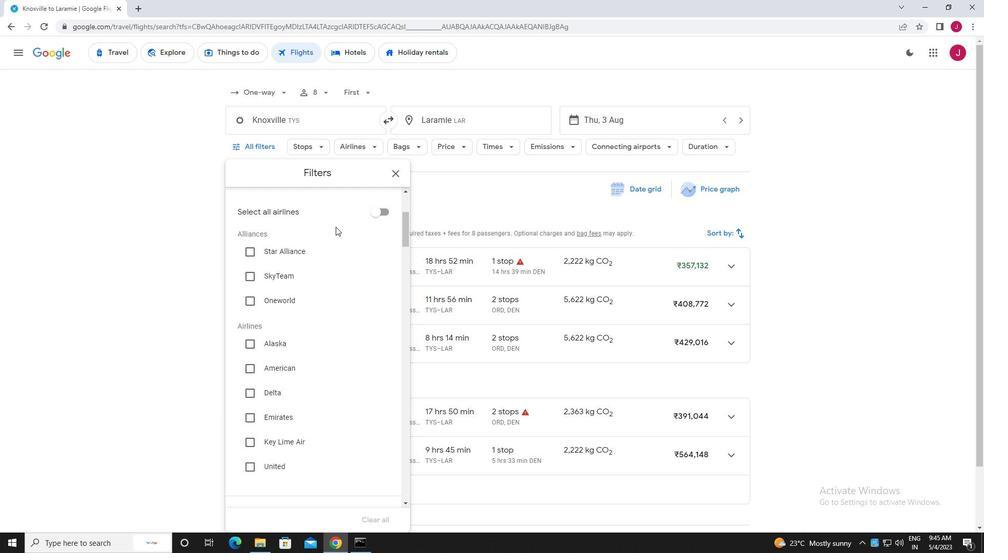 
Action: Mouse moved to (251, 241)
Screenshot: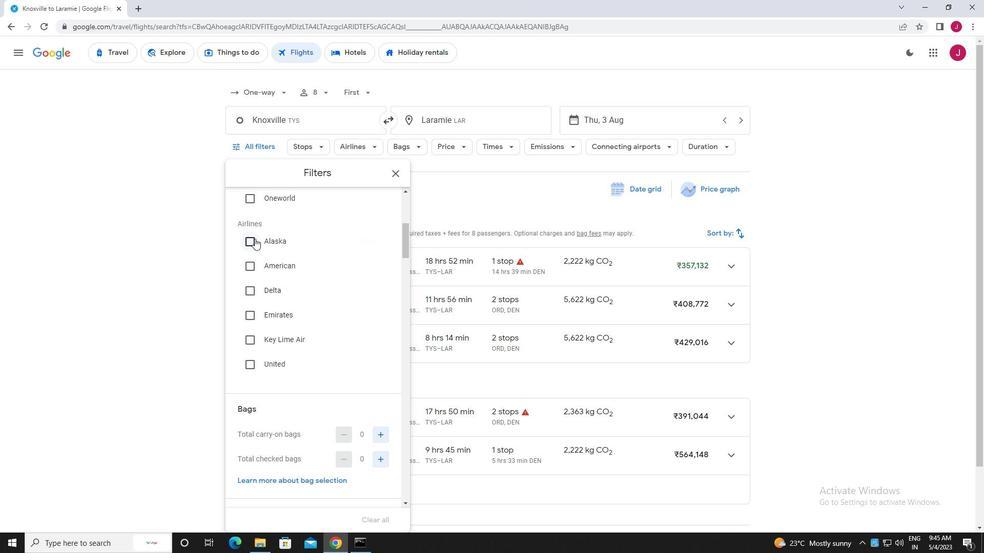 
Action: Mouse pressed left at (251, 241)
Screenshot: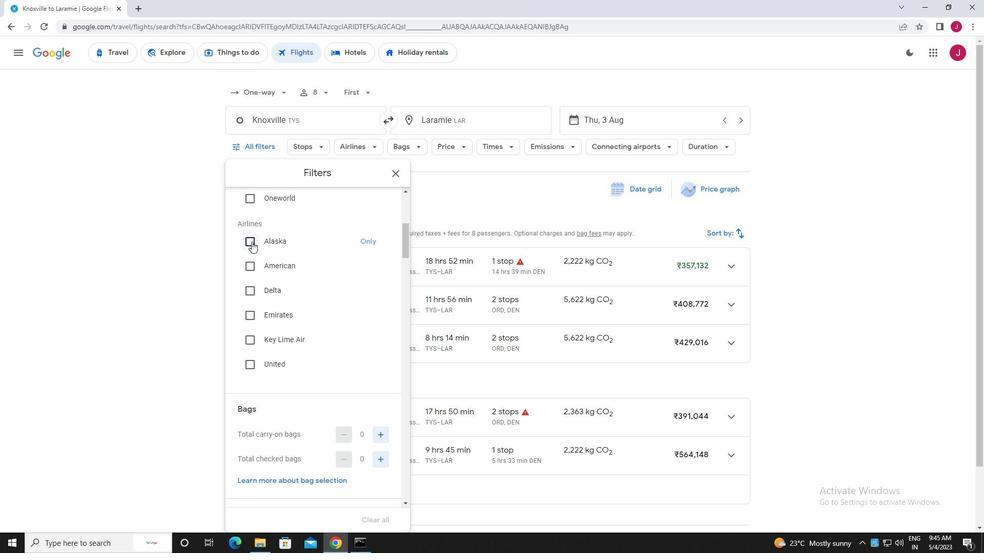 
Action: Mouse moved to (296, 246)
Screenshot: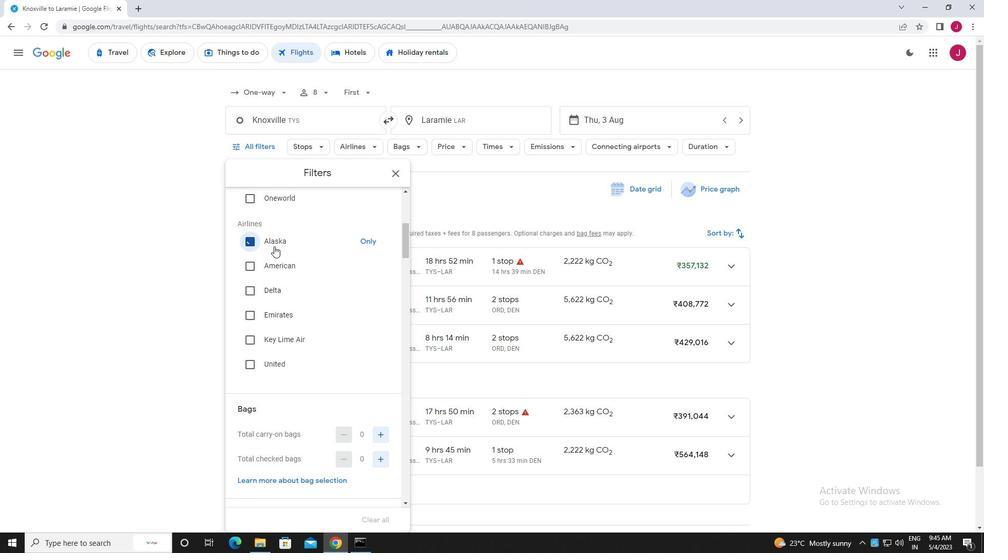 
Action: Mouse scrolled (296, 245) with delta (0, 0)
Screenshot: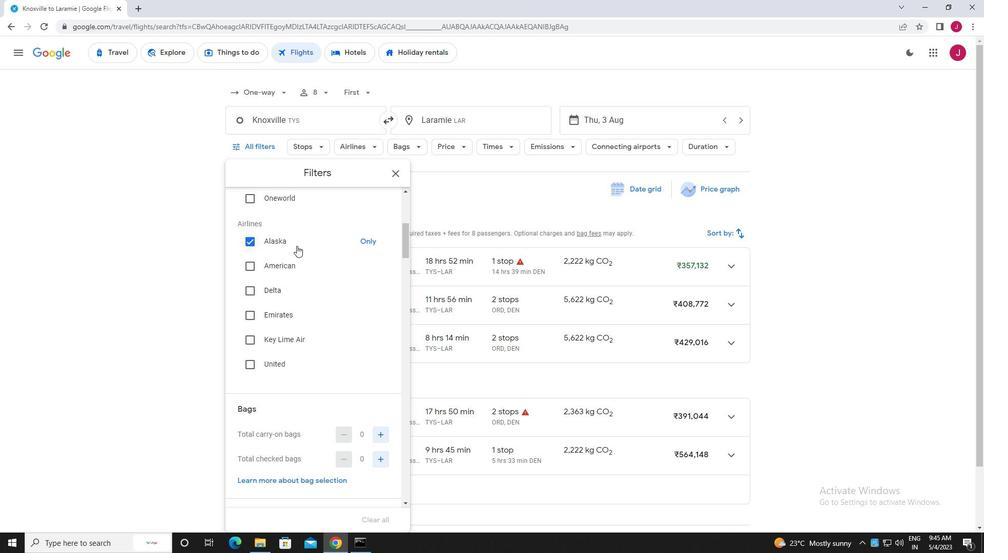 
Action: Mouse scrolled (296, 245) with delta (0, 0)
Screenshot: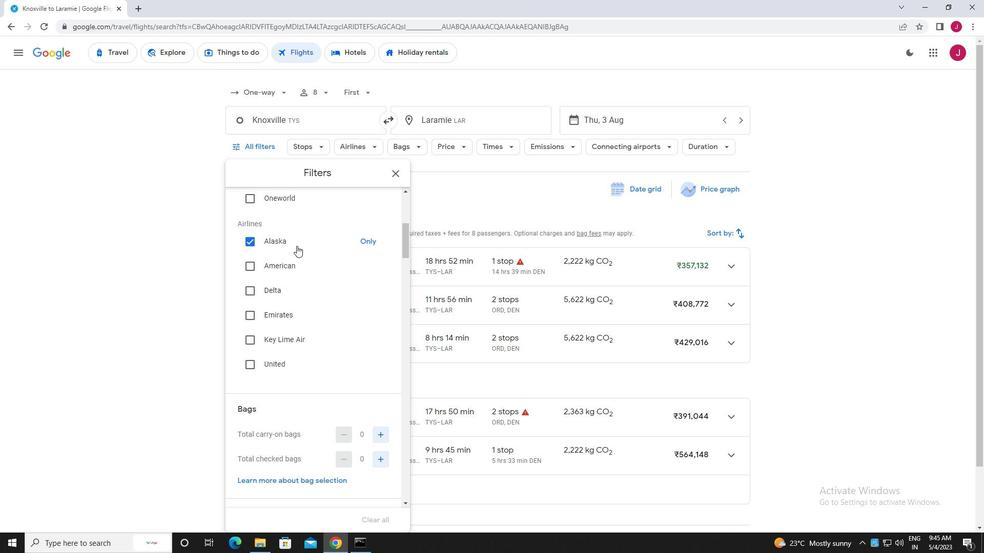 
Action: Mouse scrolled (296, 245) with delta (0, 0)
Screenshot: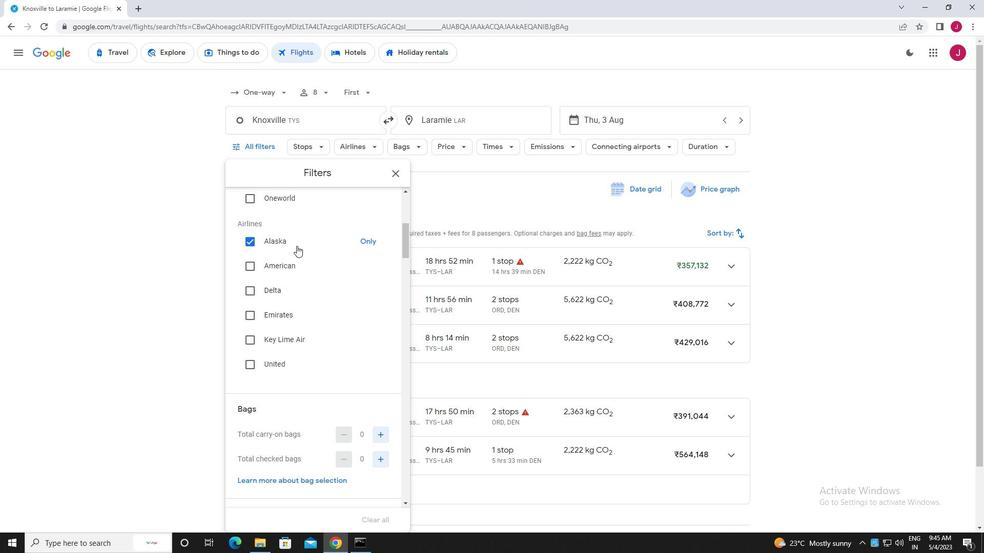 
Action: Mouse scrolled (296, 245) with delta (0, 0)
Screenshot: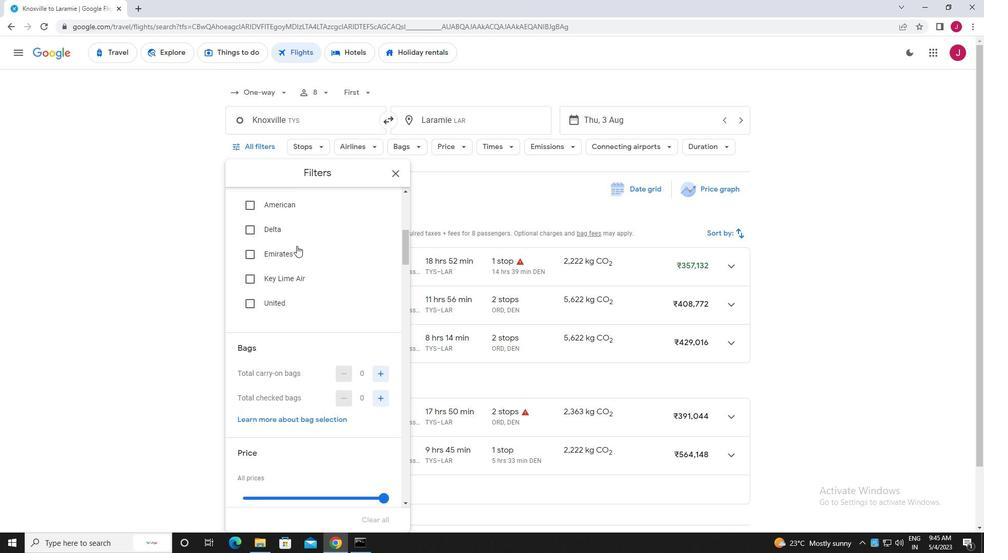
Action: Mouse moved to (379, 254)
Screenshot: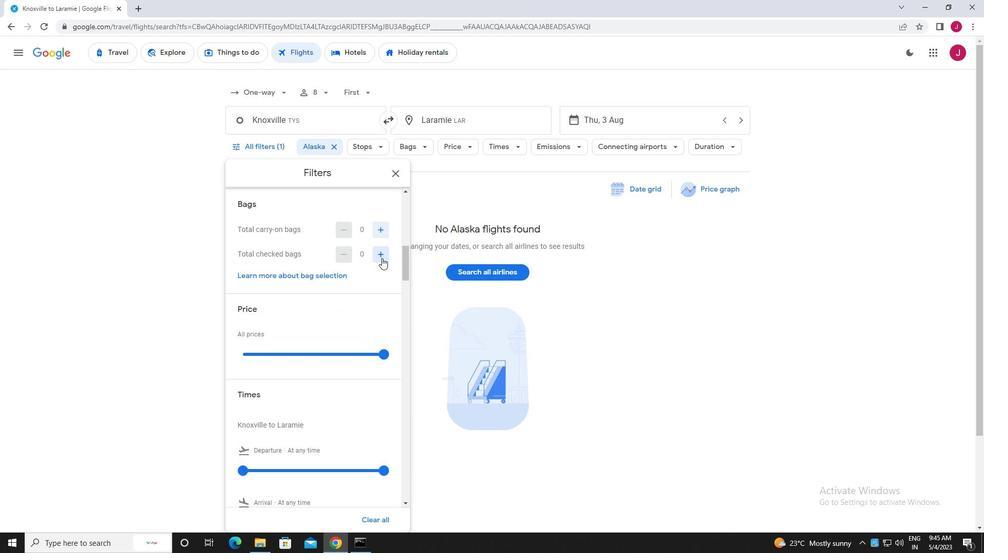 
Action: Mouse pressed left at (379, 254)
Screenshot: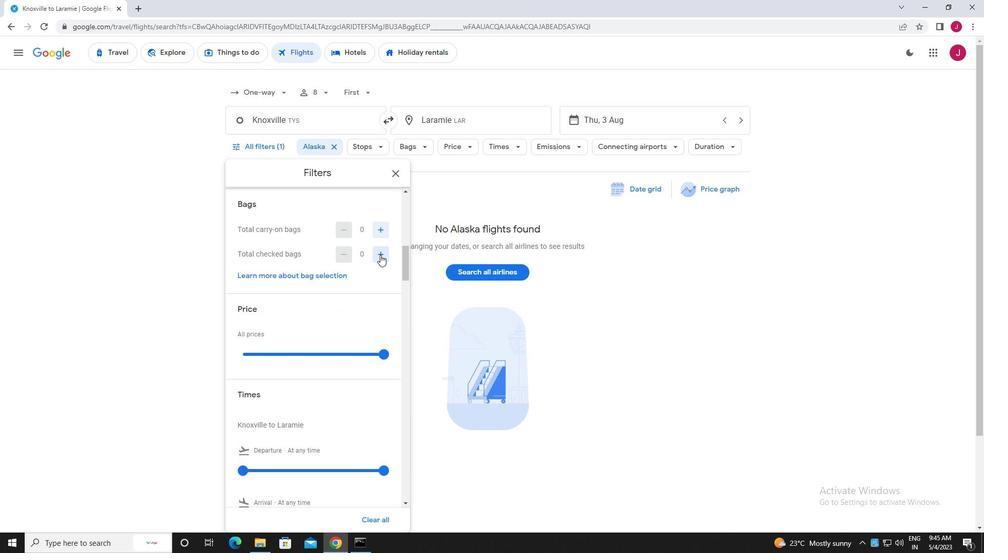 
Action: Mouse moved to (378, 254)
Screenshot: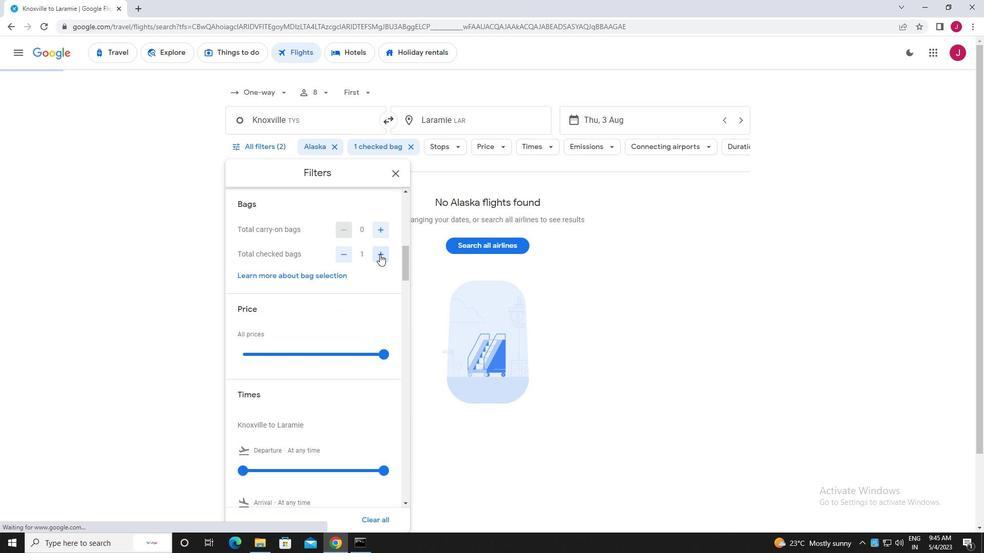
Action: Mouse scrolled (378, 254) with delta (0, 0)
Screenshot: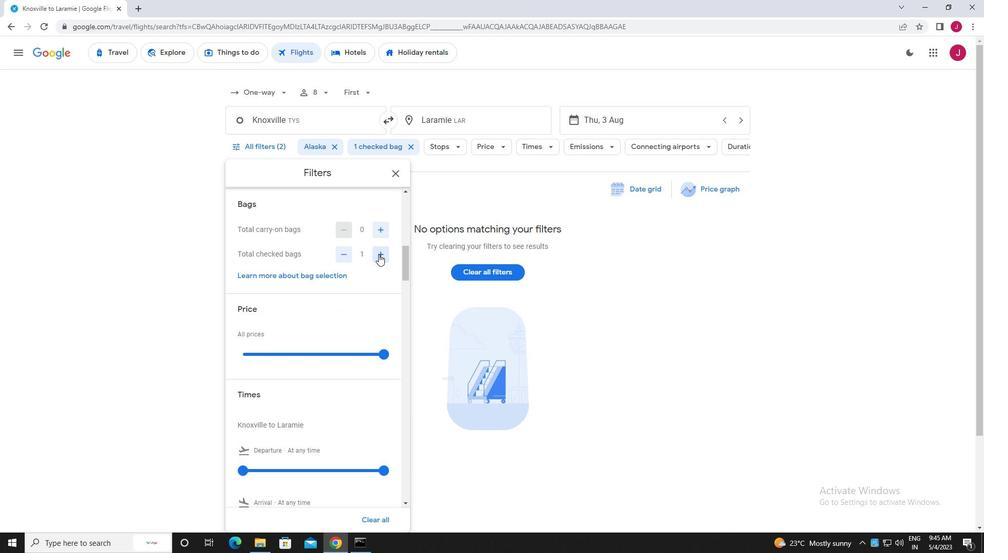 
Action: Mouse moved to (382, 300)
Screenshot: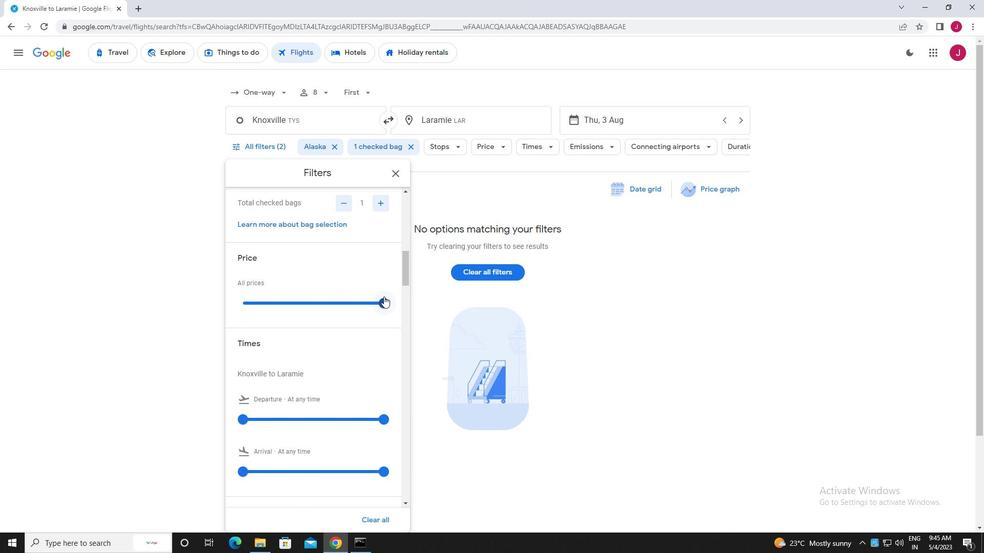 
Action: Mouse pressed left at (382, 300)
Screenshot: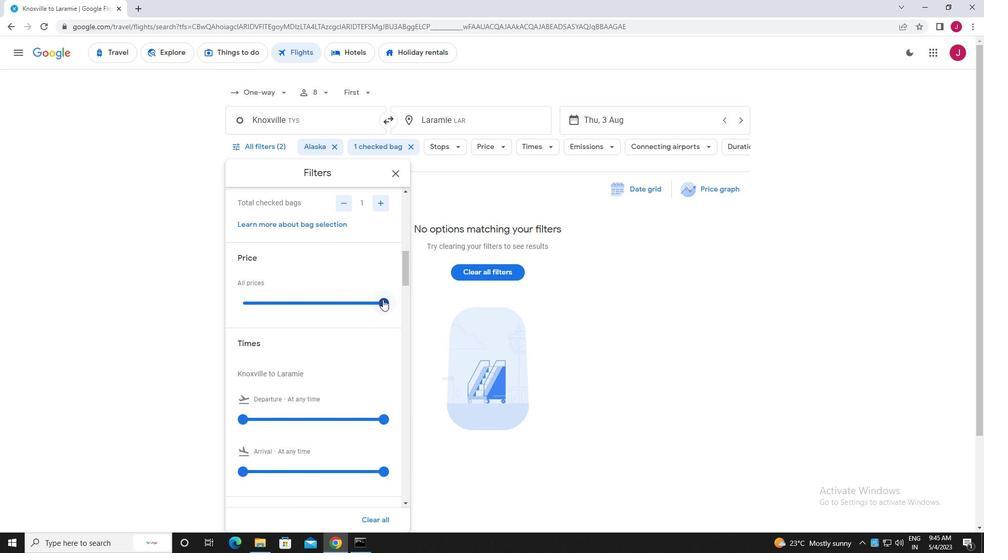
Action: Mouse moved to (328, 276)
Screenshot: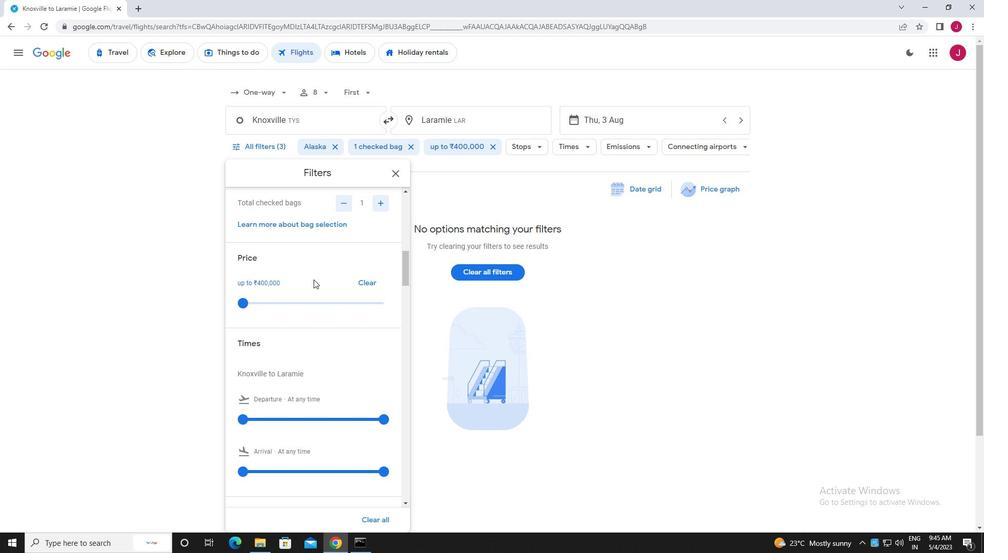 
Action: Mouse scrolled (328, 276) with delta (0, 0)
Screenshot: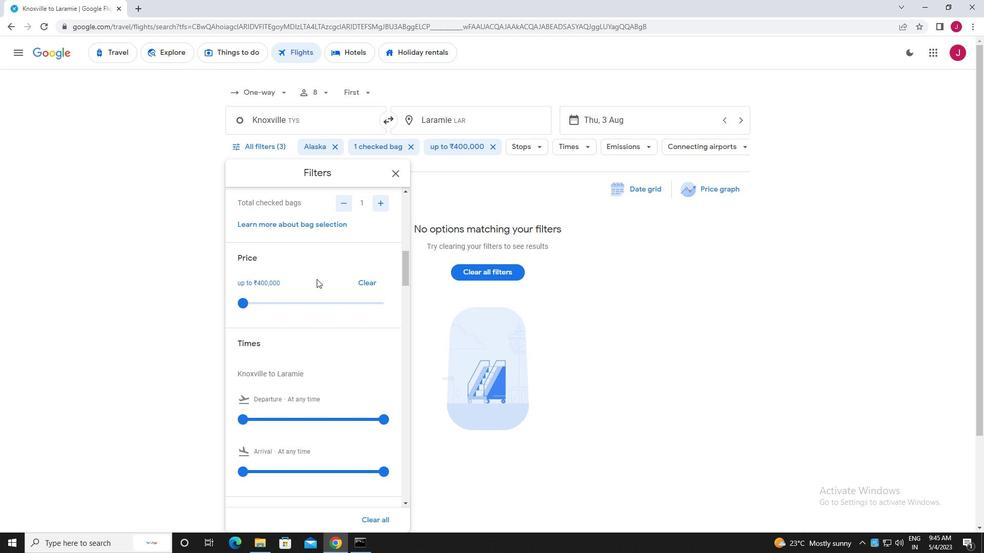 
Action: Mouse scrolled (328, 276) with delta (0, 0)
Screenshot: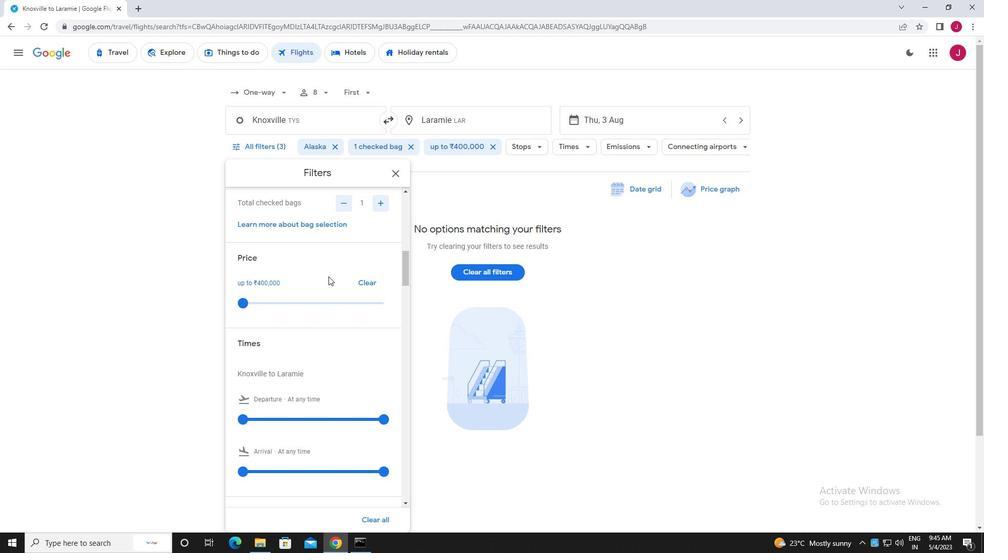 
Action: Mouse scrolled (328, 276) with delta (0, 0)
Screenshot: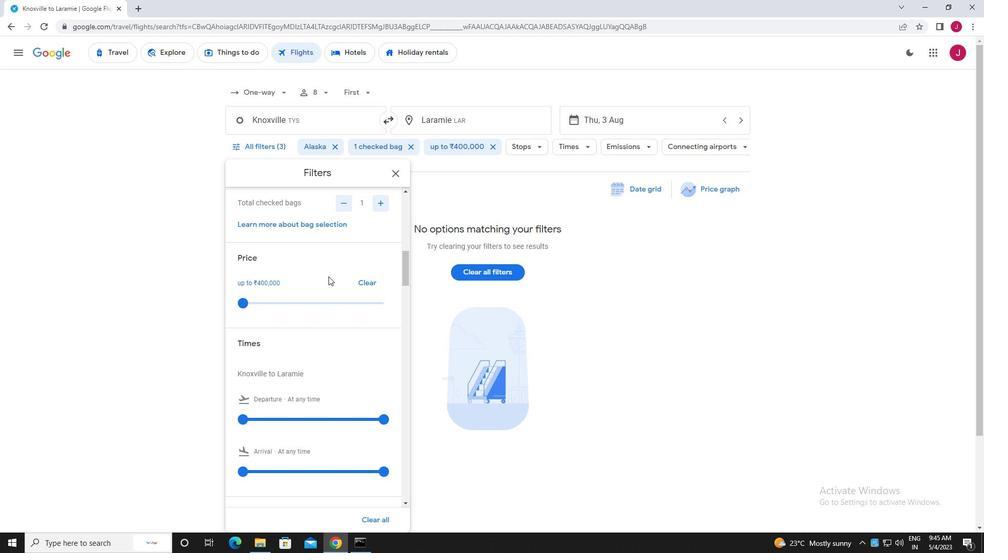 
Action: Mouse moved to (243, 268)
Screenshot: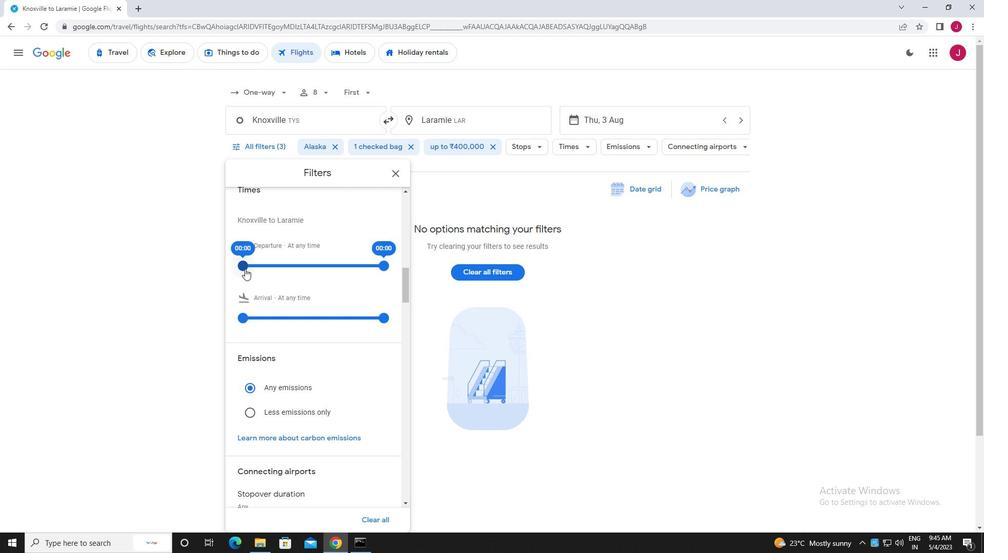 
Action: Mouse pressed left at (243, 268)
Screenshot: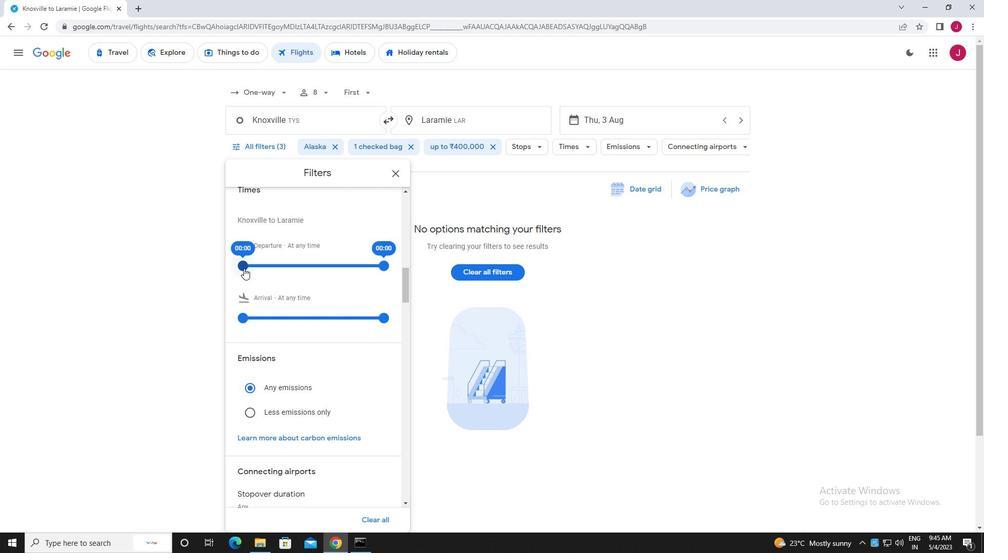
Action: Mouse moved to (384, 267)
Screenshot: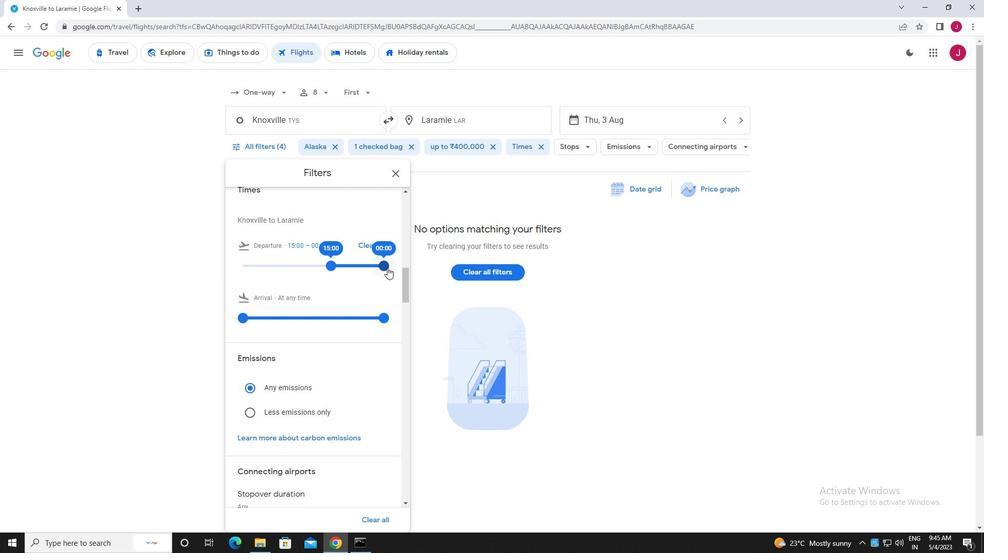 
Action: Mouse pressed left at (384, 267)
Screenshot: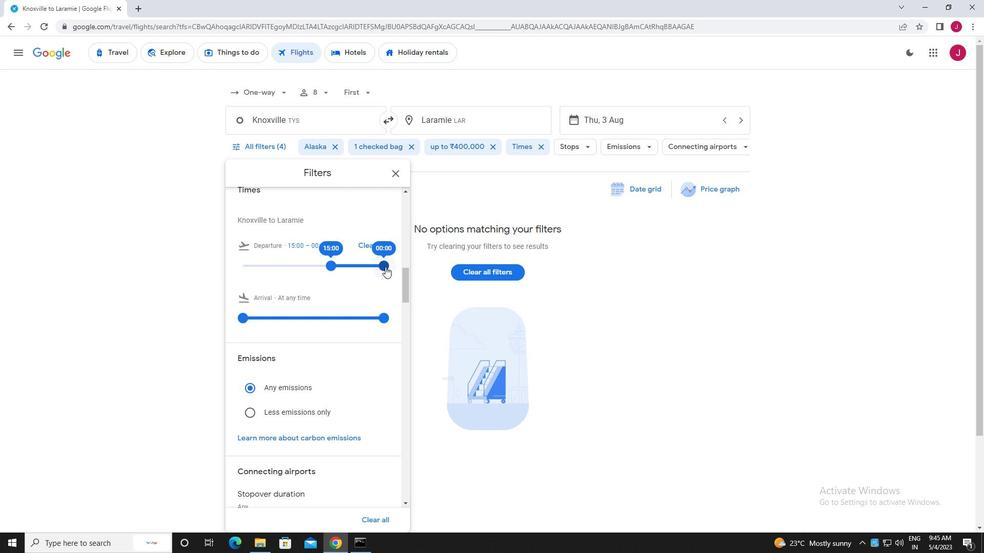
Action: Mouse moved to (397, 176)
Screenshot: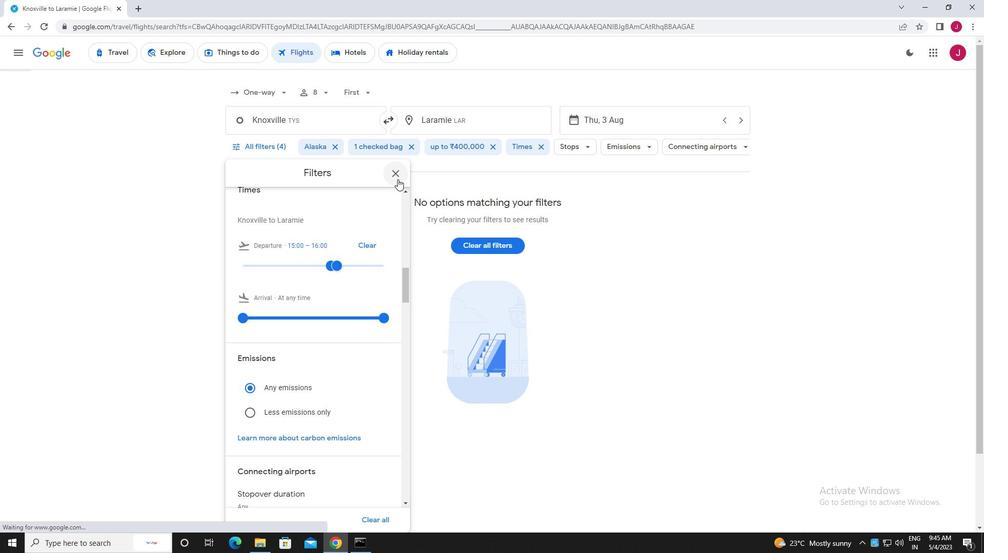 
Action: Mouse pressed left at (397, 176)
Screenshot: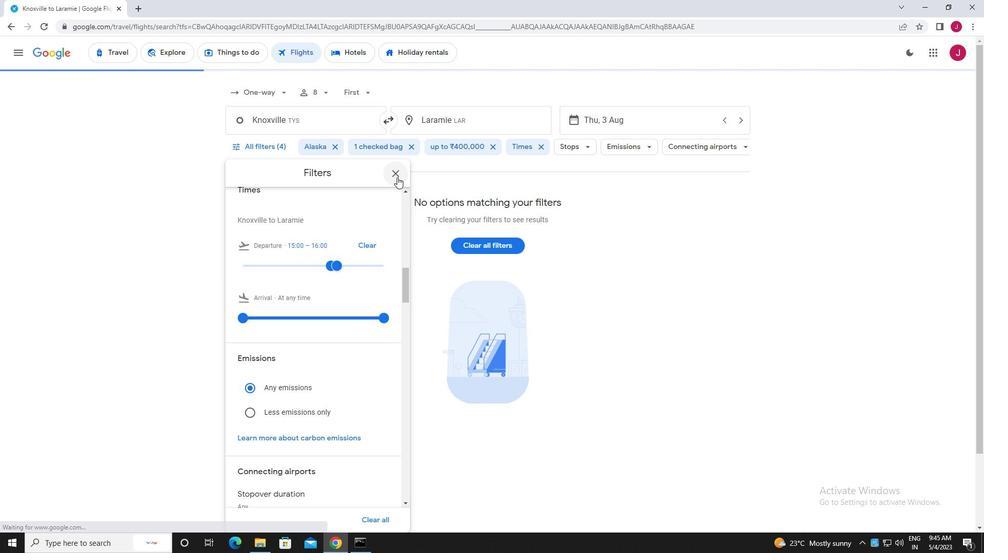 
Action: Mouse moved to (396, 178)
Screenshot: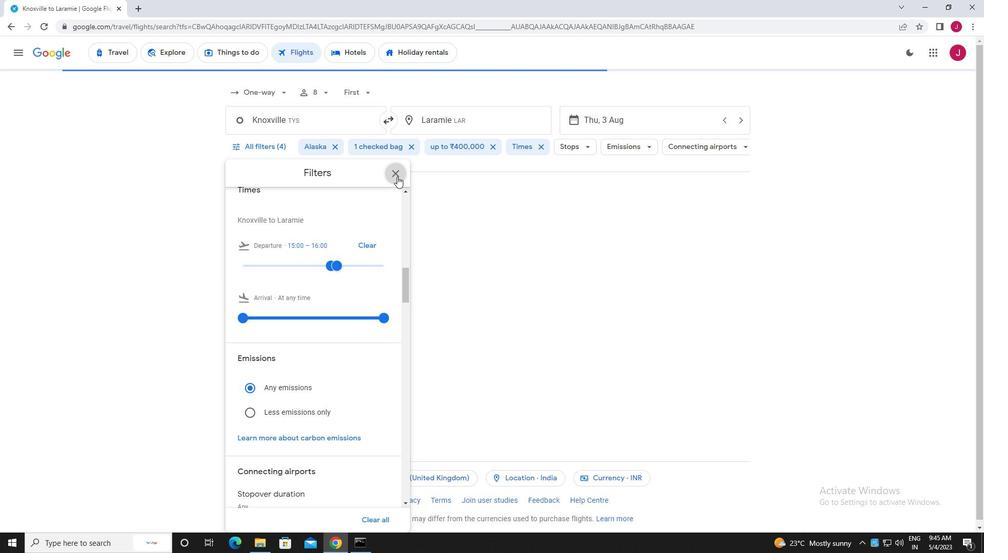 
